Task: Search one way flight ticket for 5 adults, 2 children, 1 infant in seat and 2 infants on lap in economy from Iron Mountain: Ford Airport to Laramie: Laramie Regional Airport on 5-3-2023. Choice of flights is Westjet. Number of bags: 6 checked bags. Price is upto 97000. Outbound departure time preference is 20:30.
Action: Mouse moved to (224, 314)
Screenshot: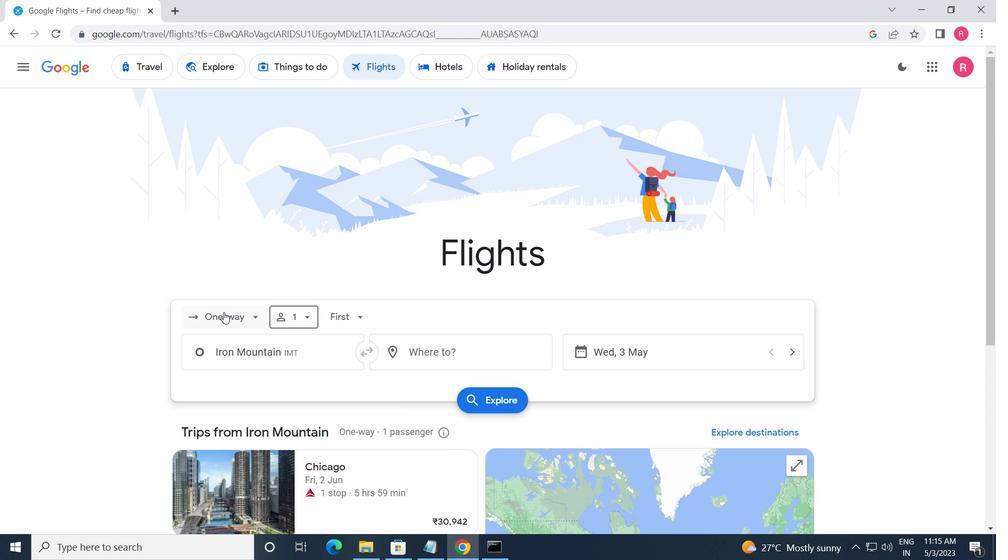
Action: Mouse pressed left at (224, 314)
Screenshot: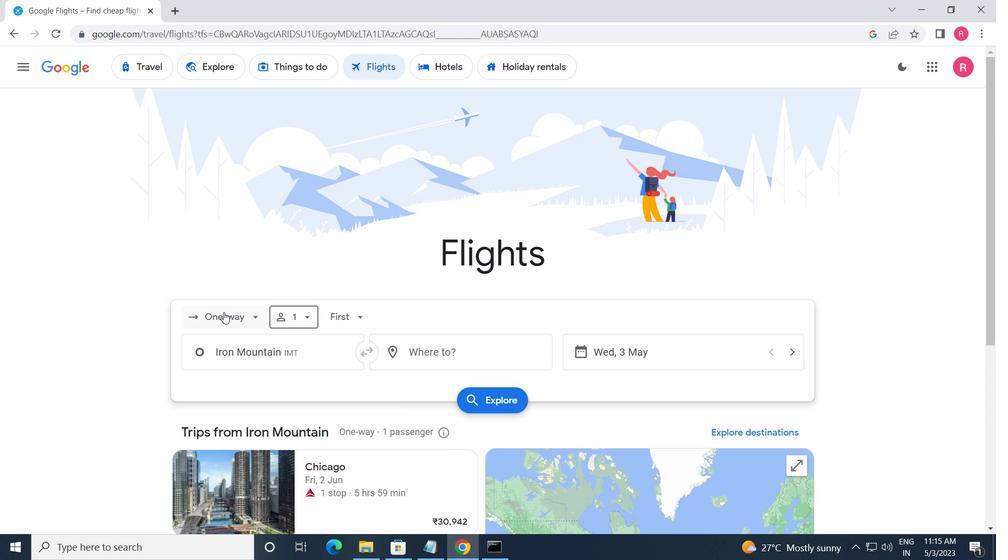
Action: Mouse moved to (221, 374)
Screenshot: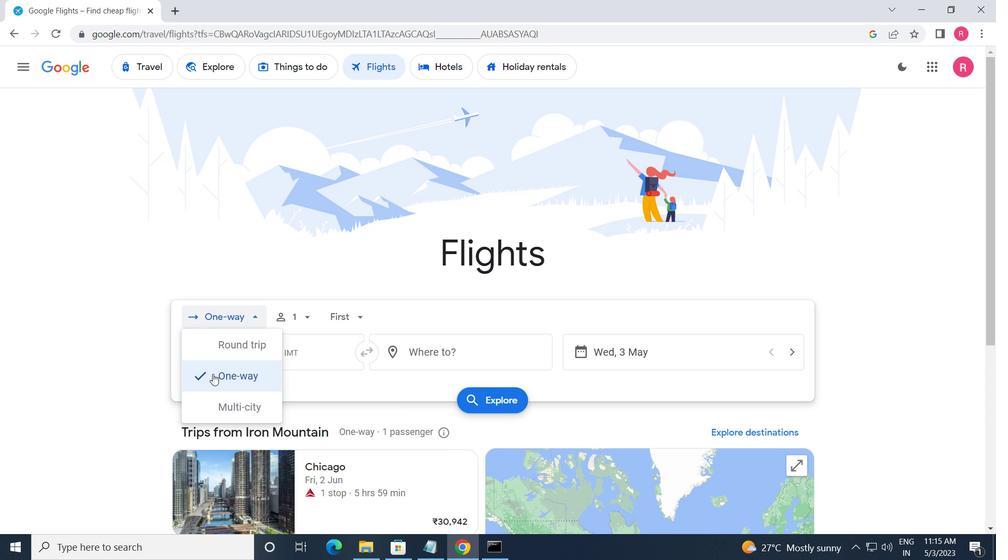 
Action: Mouse pressed left at (221, 374)
Screenshot: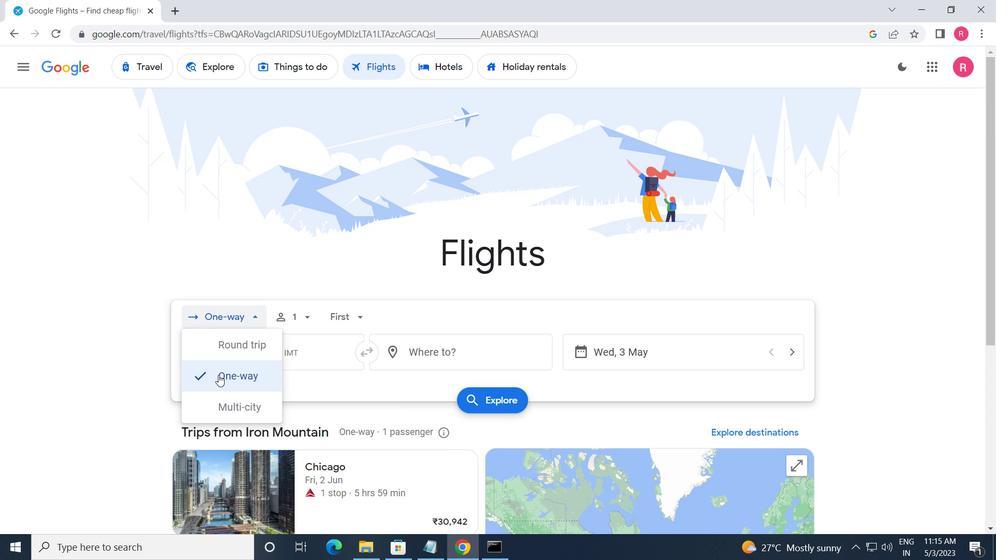 
Action: Mouse moved to (300, 321)
Screenshot: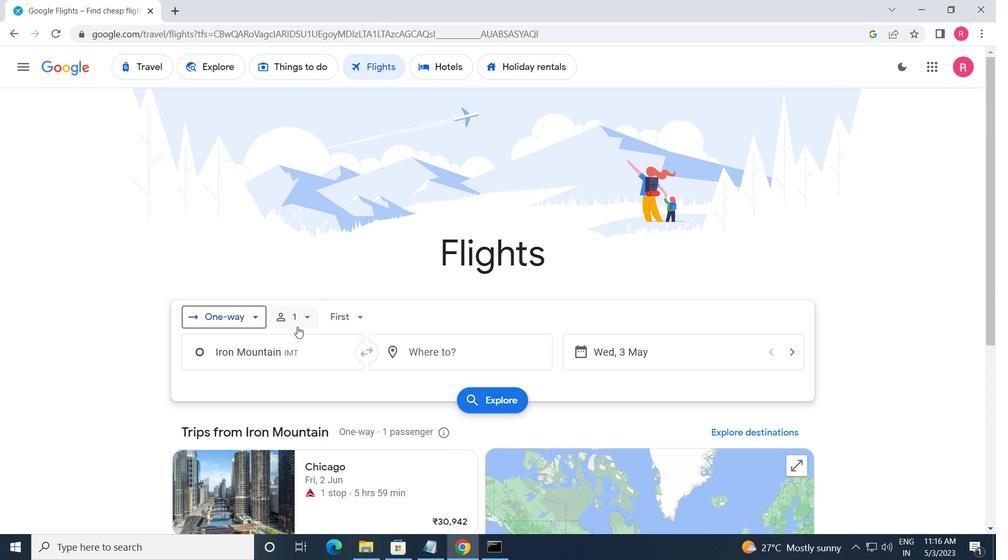 
Action: Mouse pressed left at (300, 321)
Screenshot: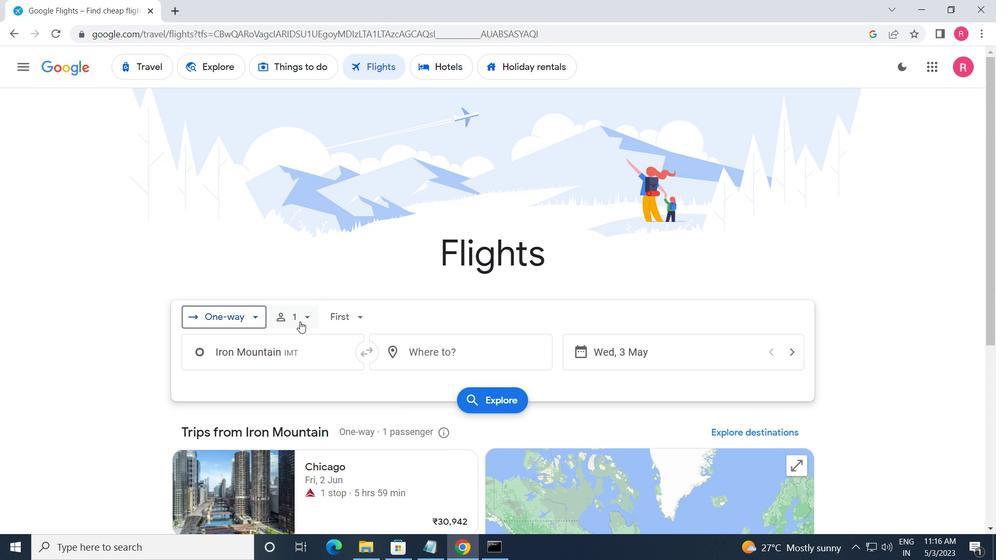 
Action: Mouse moved to (409, 356)
Screenshot: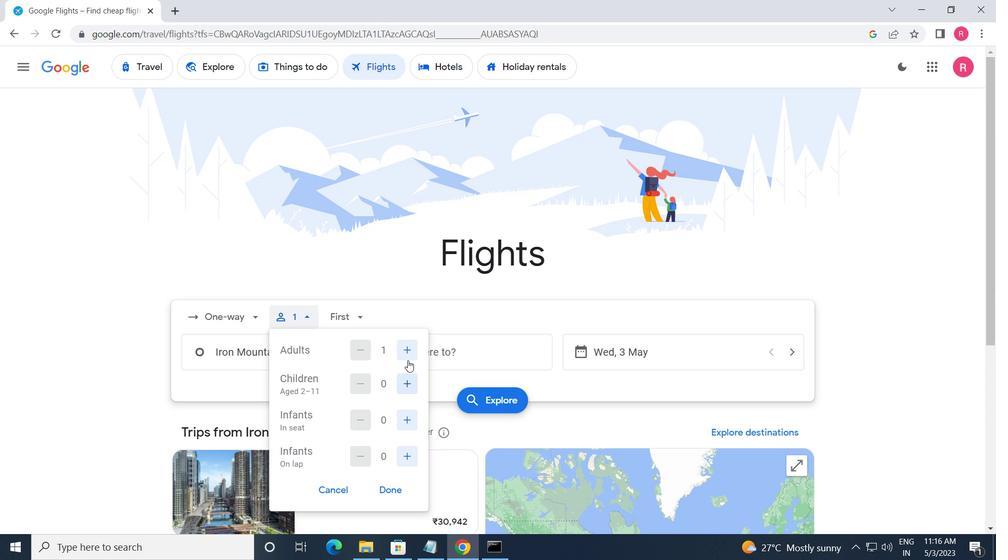 
Action: Mouse pressed left at (409, 356)
Screenshot: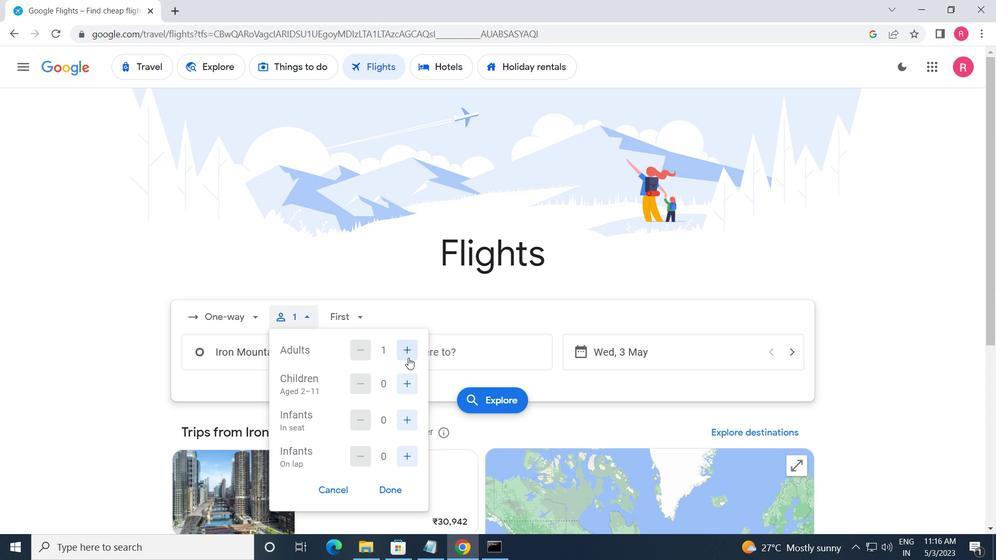 
Action: Mouse pressed left at (409, 356)
Screenshot: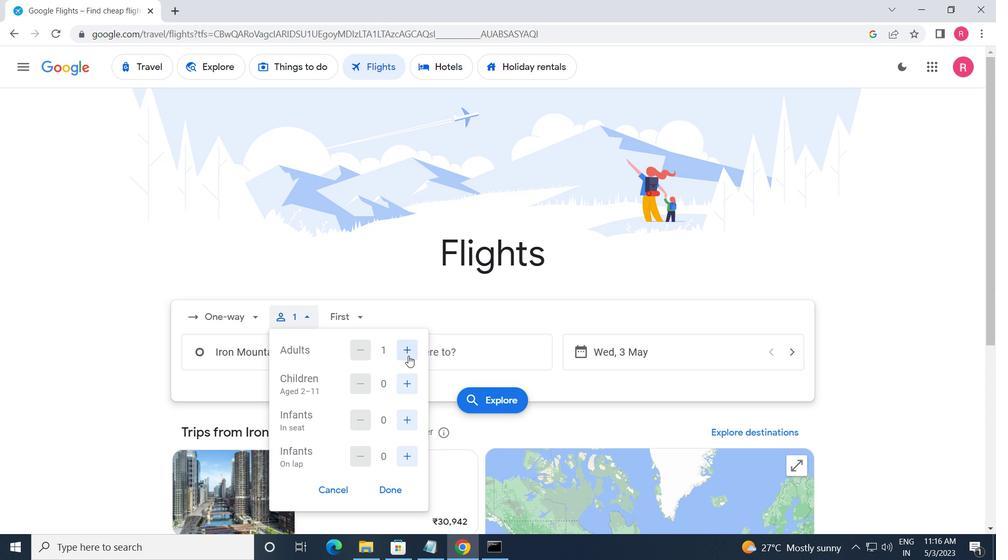 
Action: Mouse pressed left at (409, 356)
Screenshot: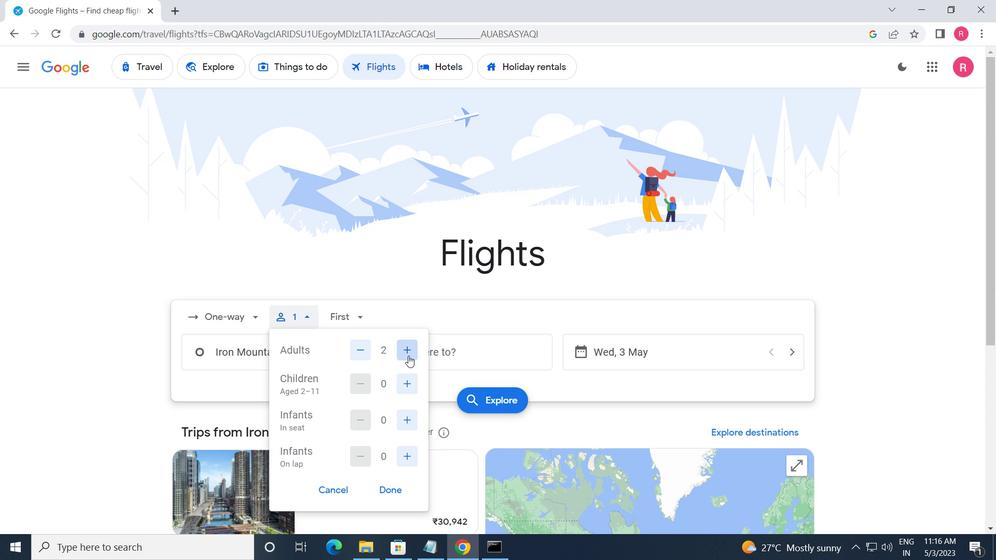 
Action: Mouse pressed left at (409, 356)
Screenshot: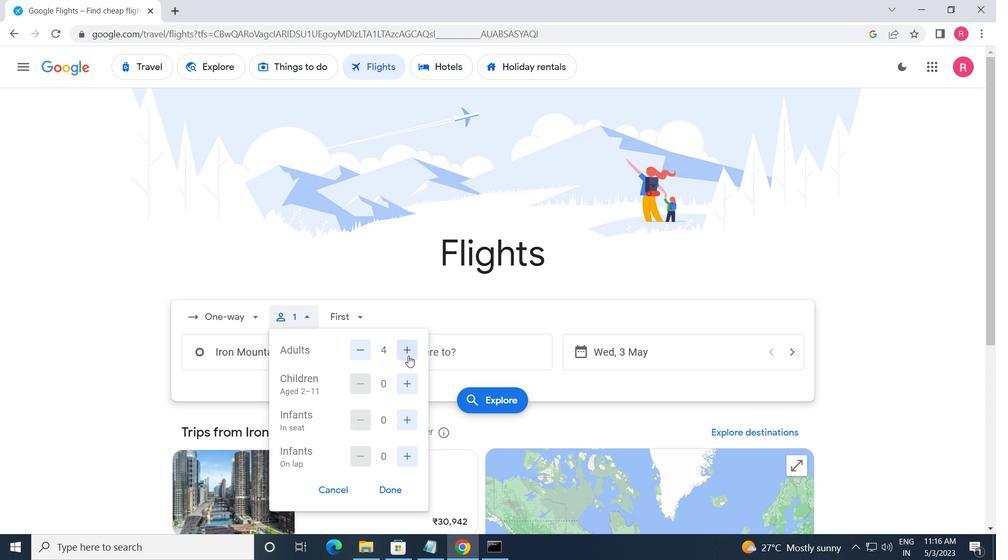 
Action: Mouse moved to (403, 391)
Screenshot: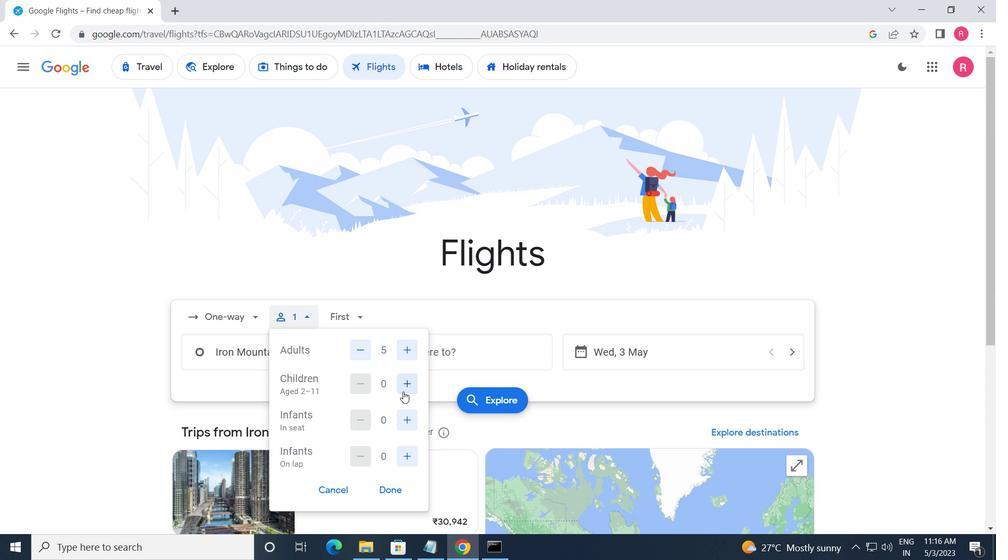 
Action: Mouse pressed left at (403, 391)
Screenshot: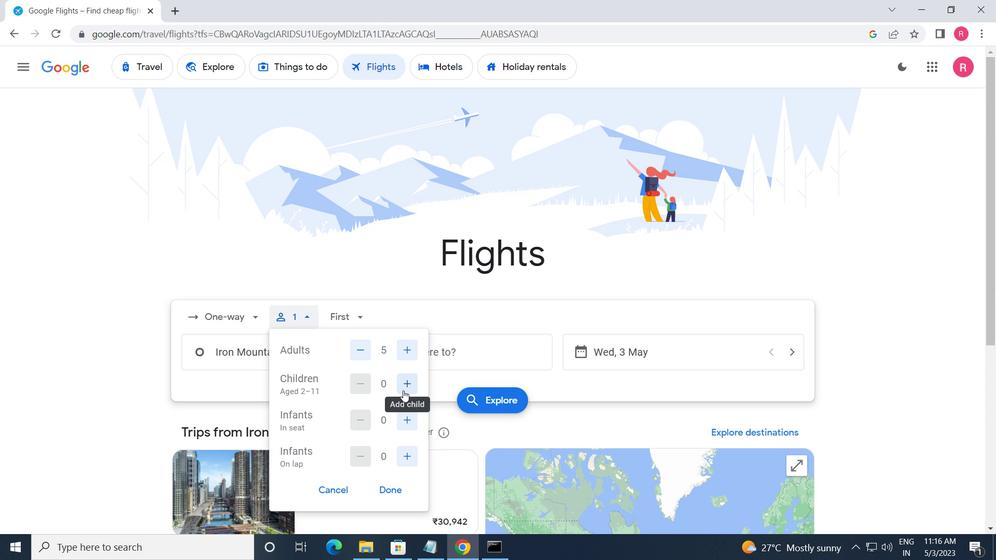 
Action: Mouse pressed left at (403, 391)
Screenshot: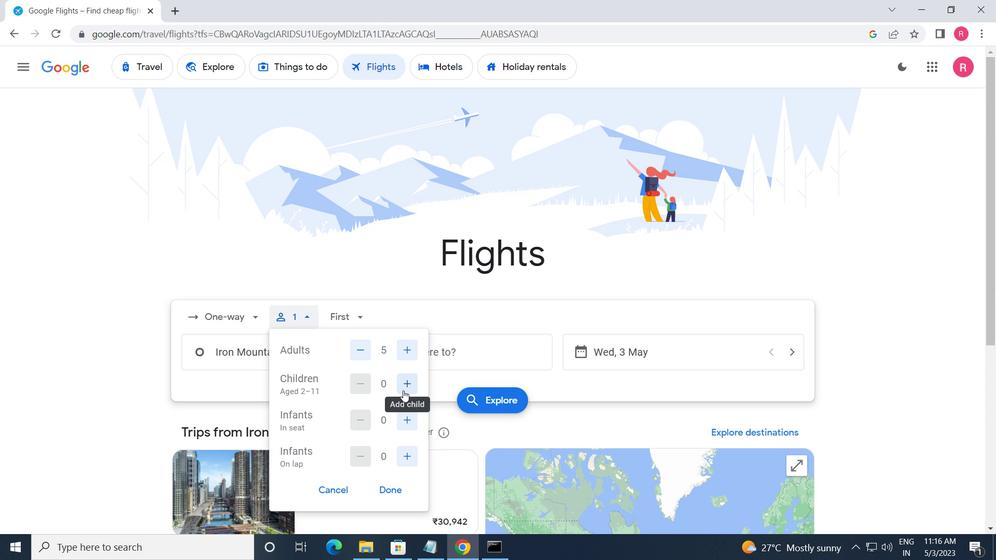 
Action: Mouse moved to (404, 422)
Screenshot: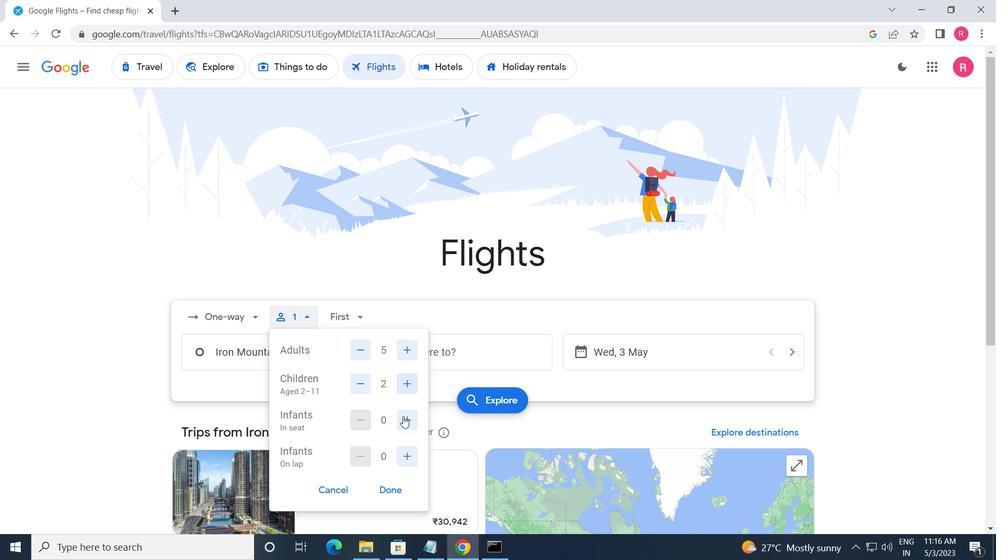 
Action: Mouse pressed left at (404, 422)
Screenshot: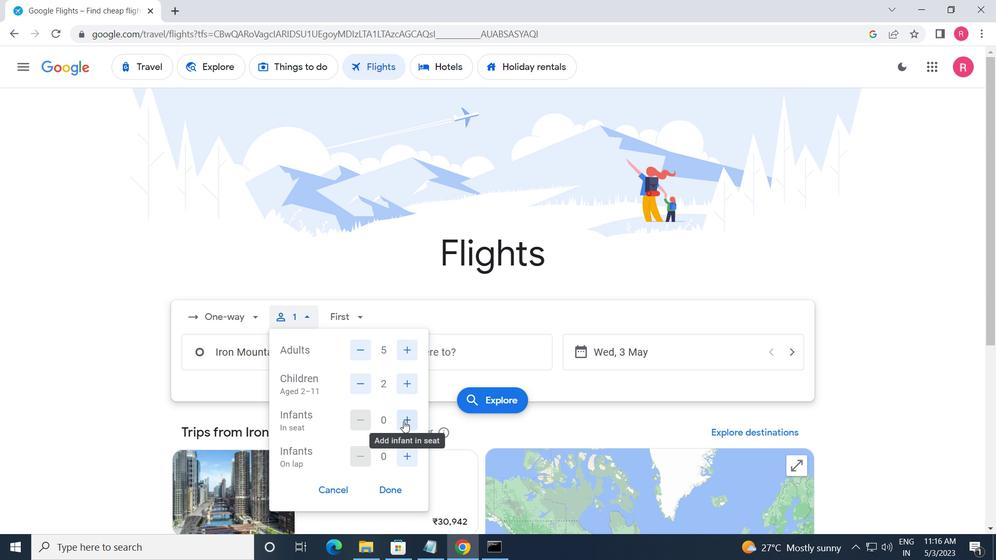 
Action: Mouse moved to (400, 456)
Screenshot: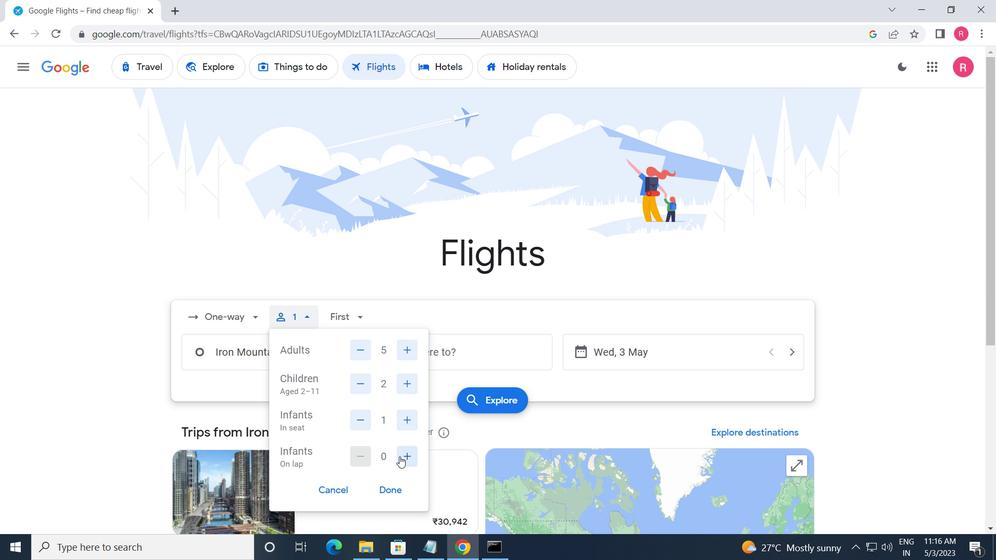 
Action: Mouse pressed left at (400, 456)
Screenshot: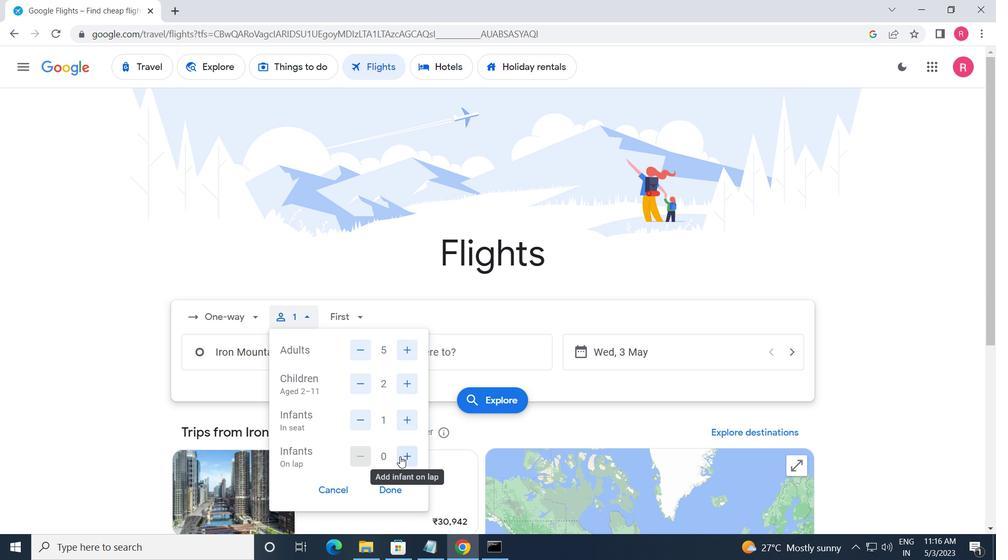 
Action: Mouse moved to (334, 316)
Screenshot: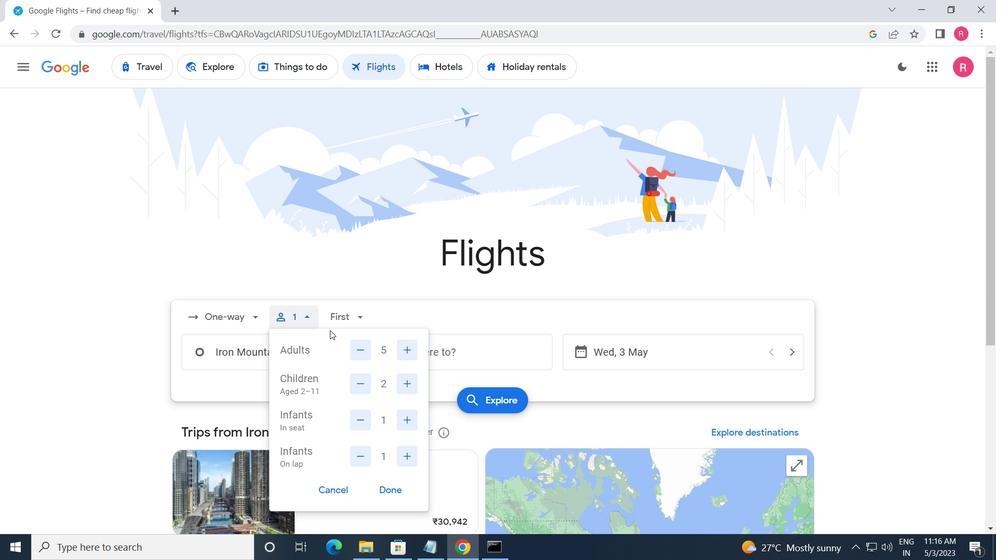 
Action: Mouse pressed left at (334, 316)
Screenshot: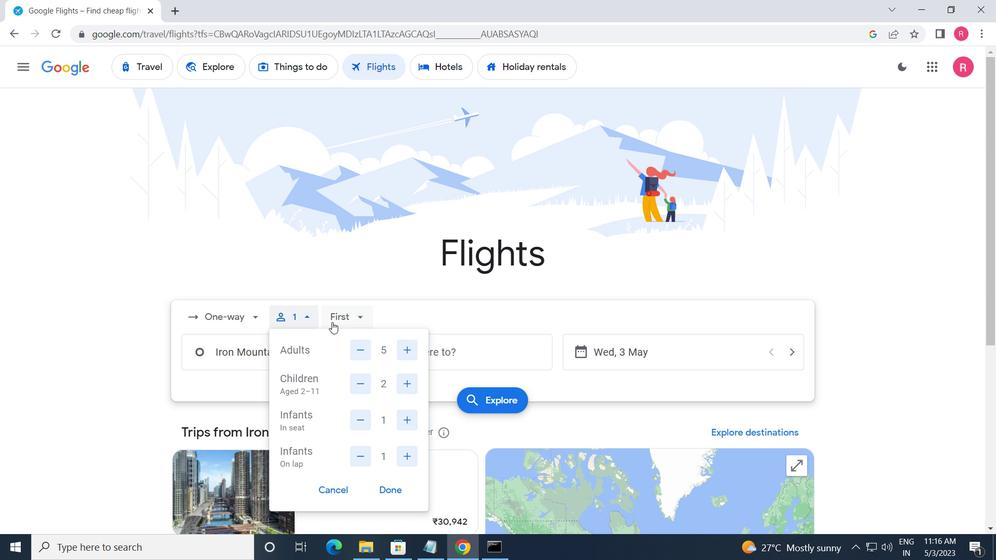 
Action: Mouse moved to (367, 356)
Screenshot: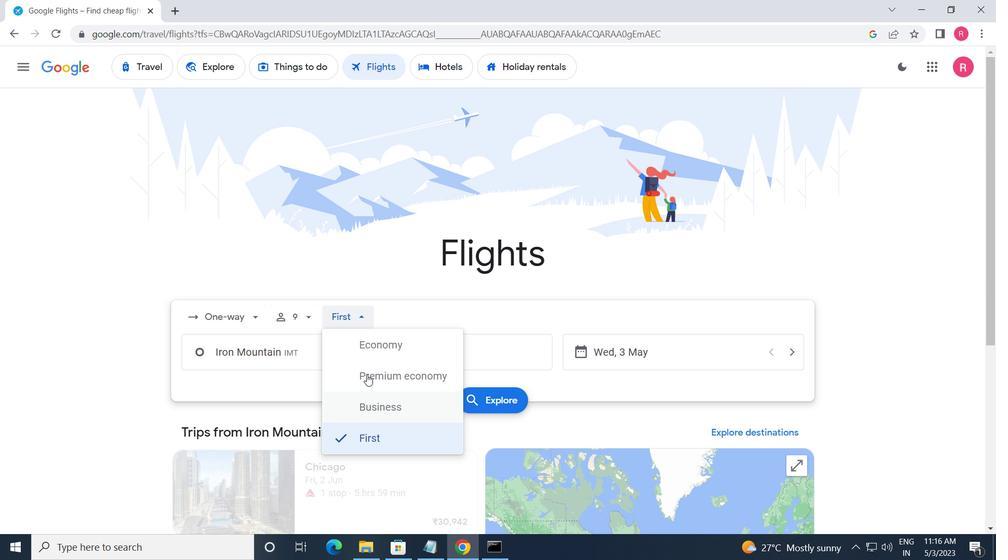 
Action: Mouse pressed left at (367, 356)
Screenshot: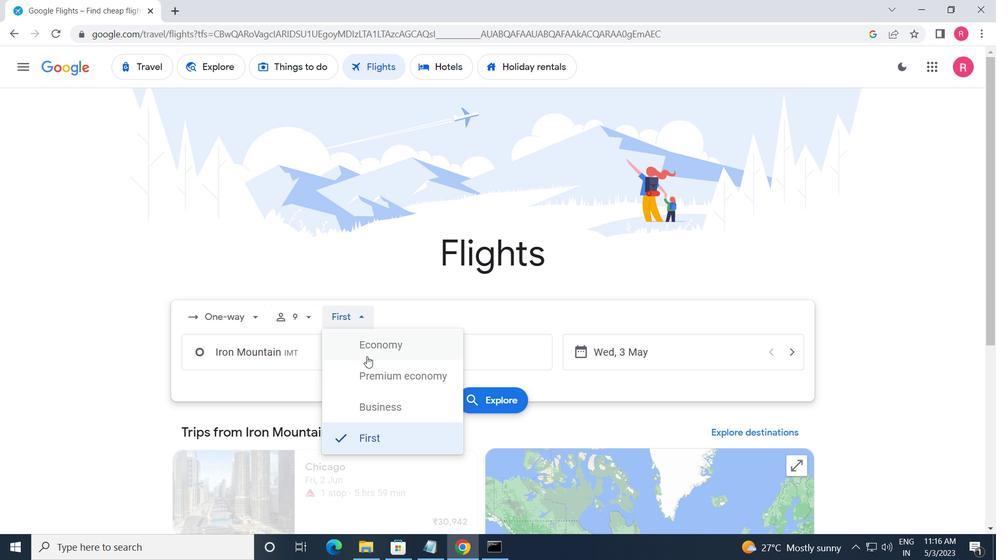 
Action: Mouse moved to (316, 365)
Screenshot: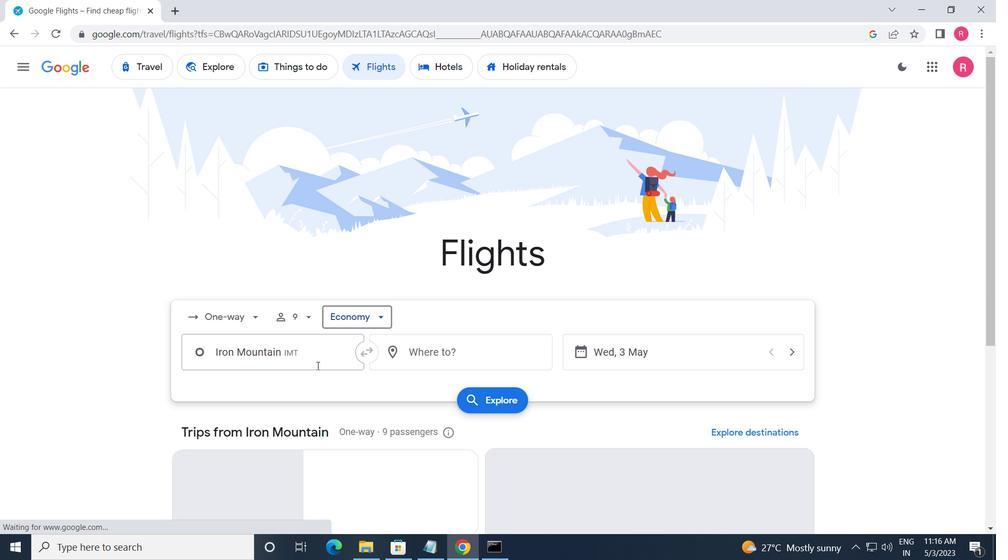 
Action: Mouse pressed left at (316, 365)
Screenshot: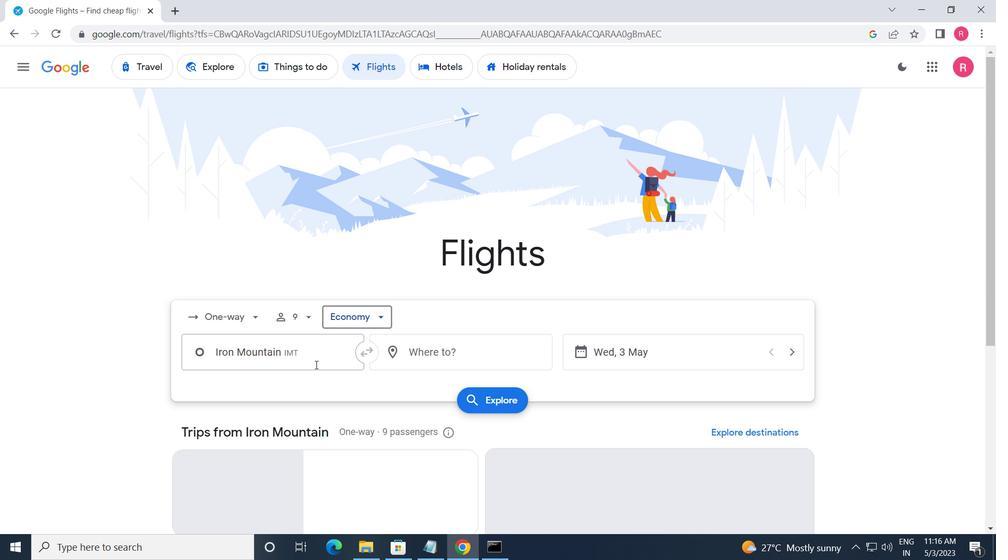 
Action: Mouse moved to (259, 438)
Screenshot: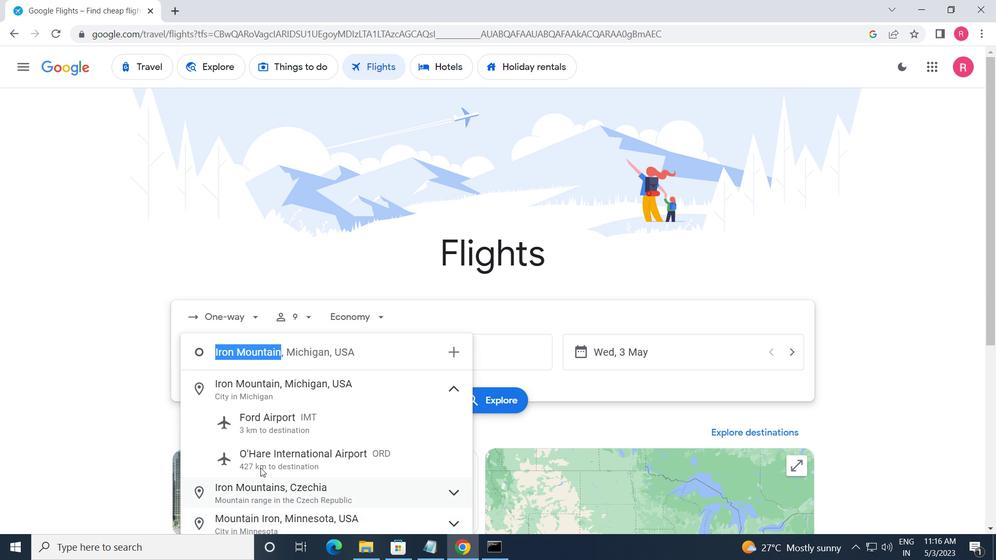 
Action: Key pressed <Key.shift>FORD<Key.space>
Screenshot: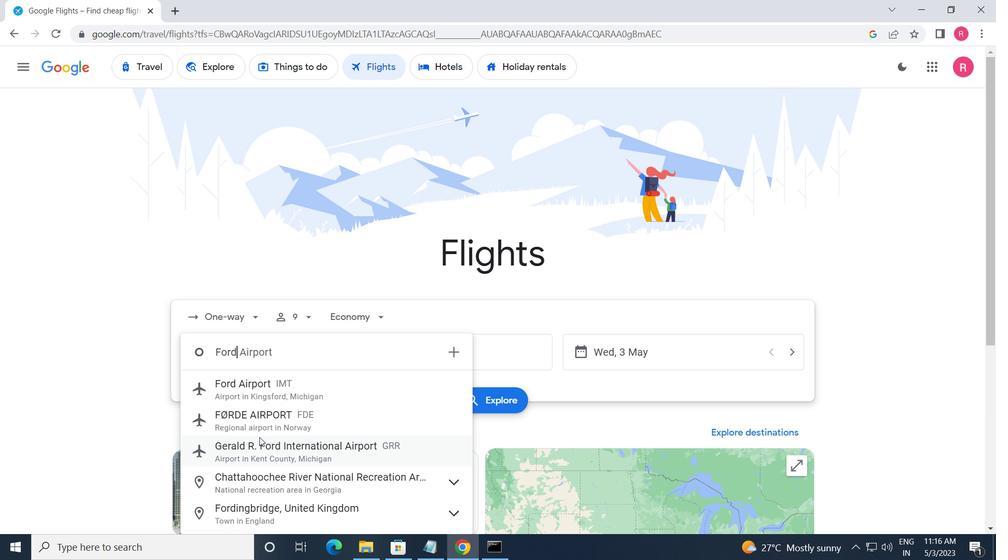 
Action: Mouse moved to (227, 388)
Screenshot: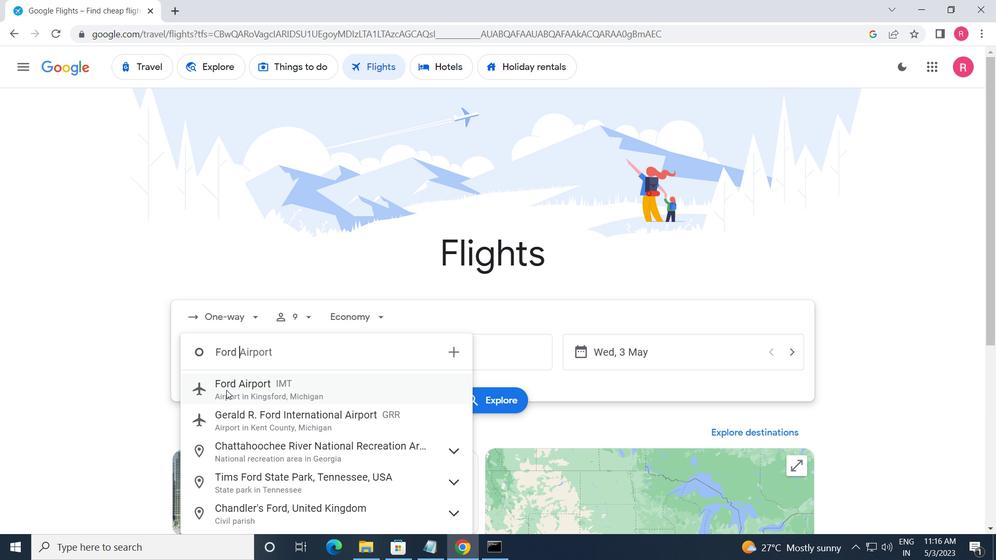 
Action: Mouse pressed left at (227, 388)
Screenshot: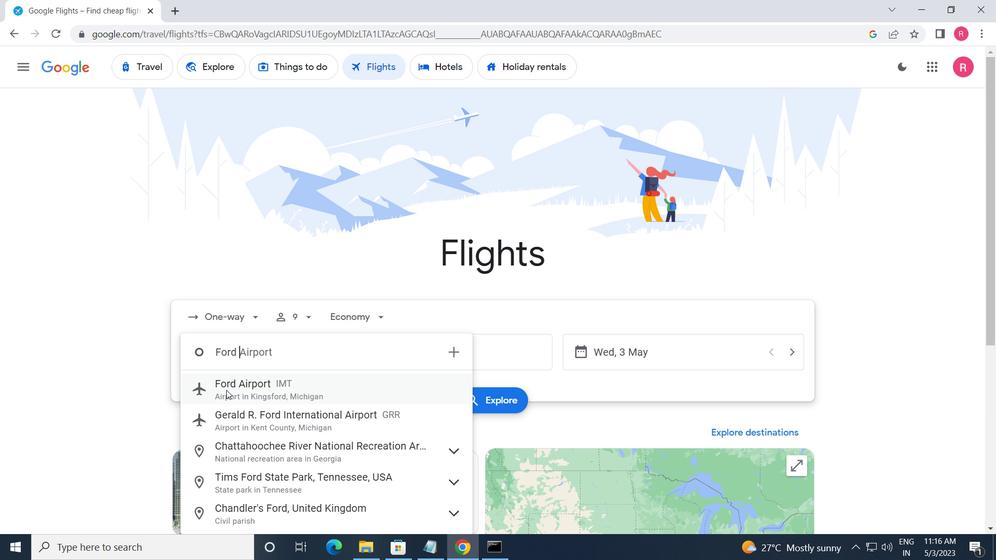 
Action: Mouse moved to (413, 359)
Screenshot: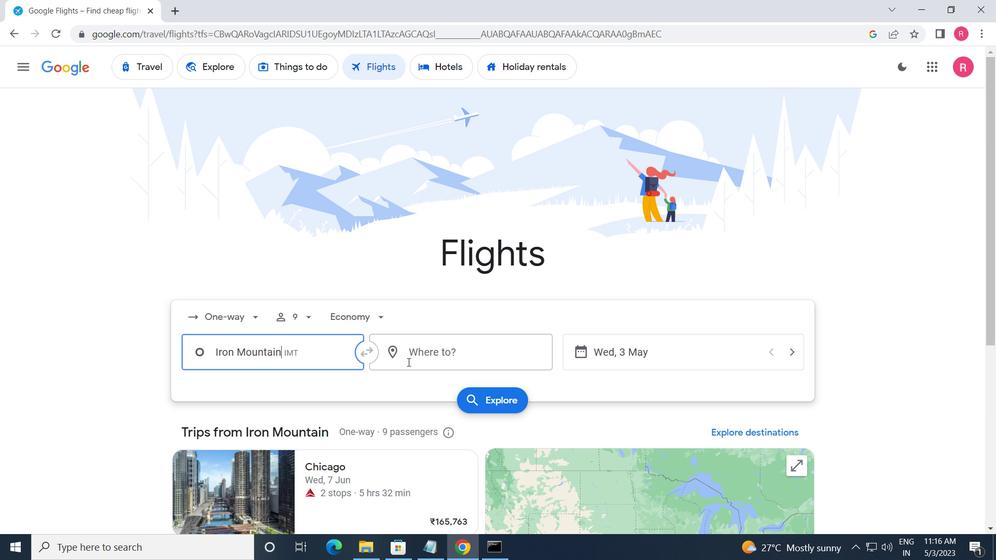 
Action: Mouse pressed left at (413, 359)
Screenshot: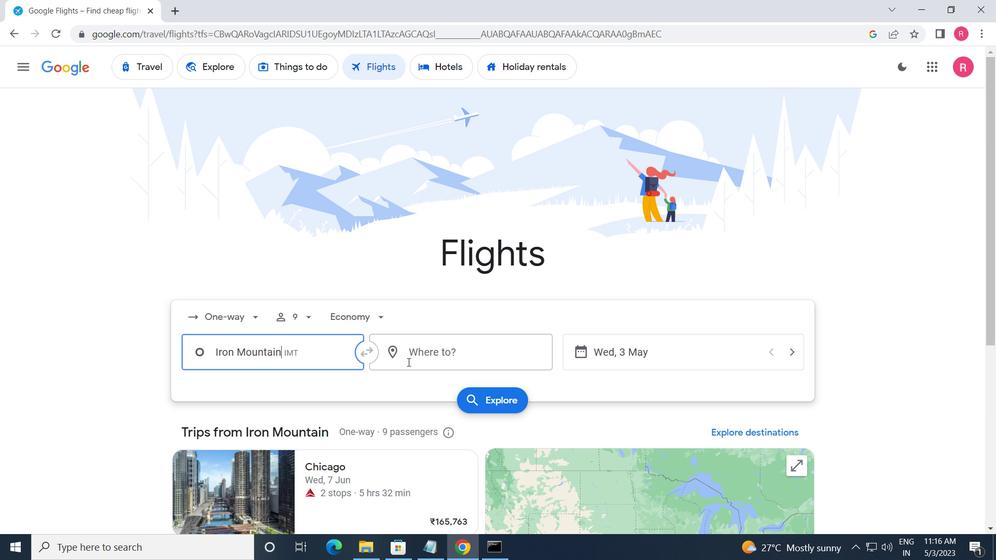 
Action: Mouse moved to (448, 486)
Screenshot: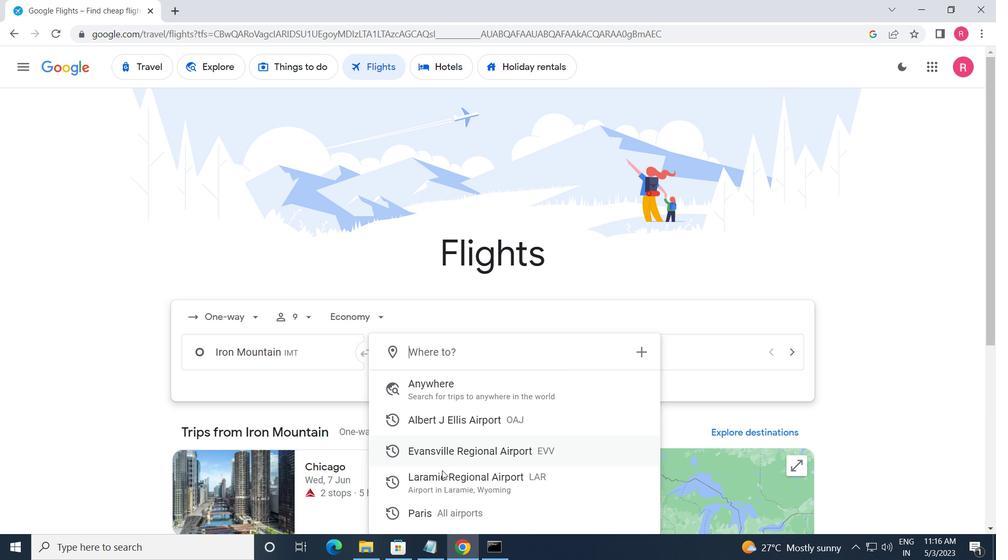 
Action: Mouse pressed left at (448, 486)
Screenshot: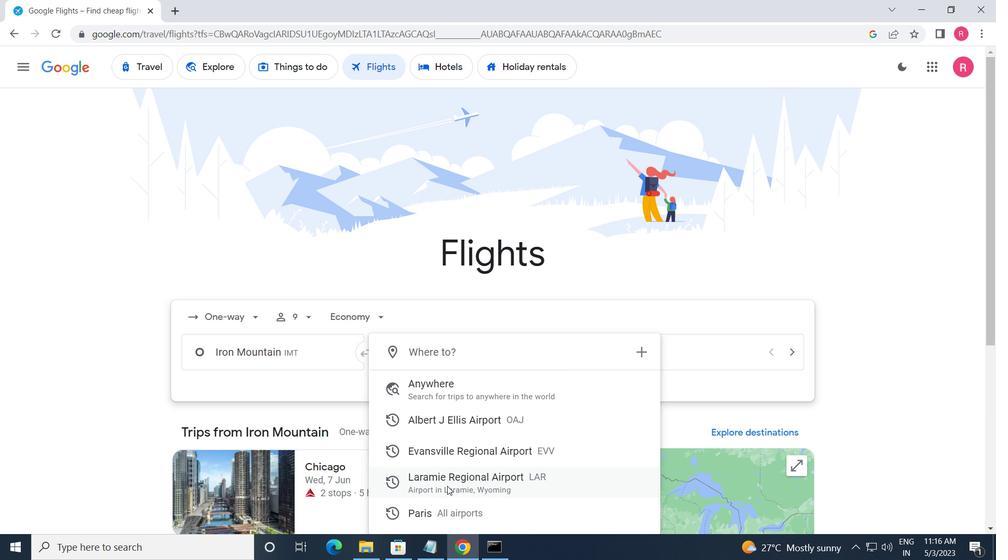 
Action: Mouse moved to (647, 361)
Screenshot: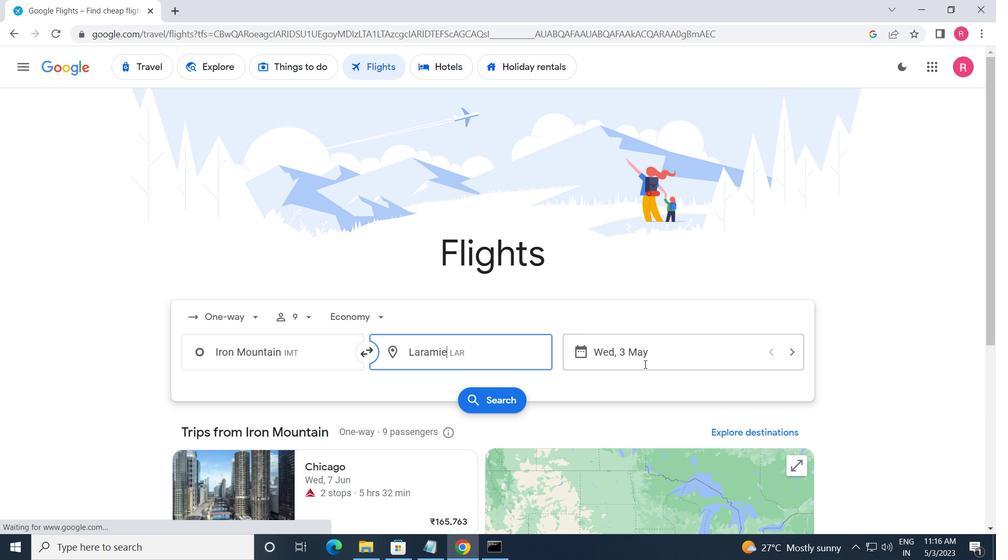 
Action: Mouse pressed left at (647, 361)
Screenshot: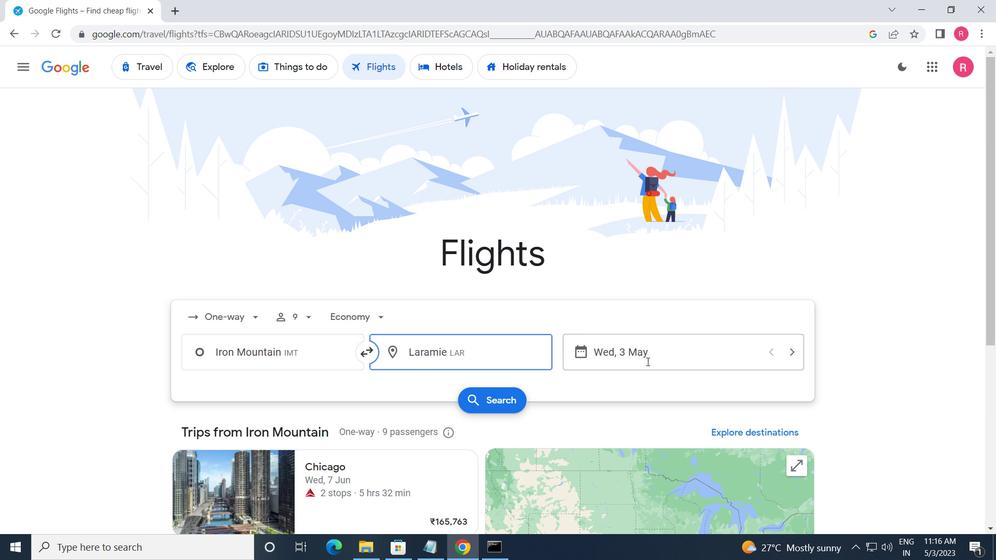 
Action: Mouse moved to (430, 302)
Screenshot: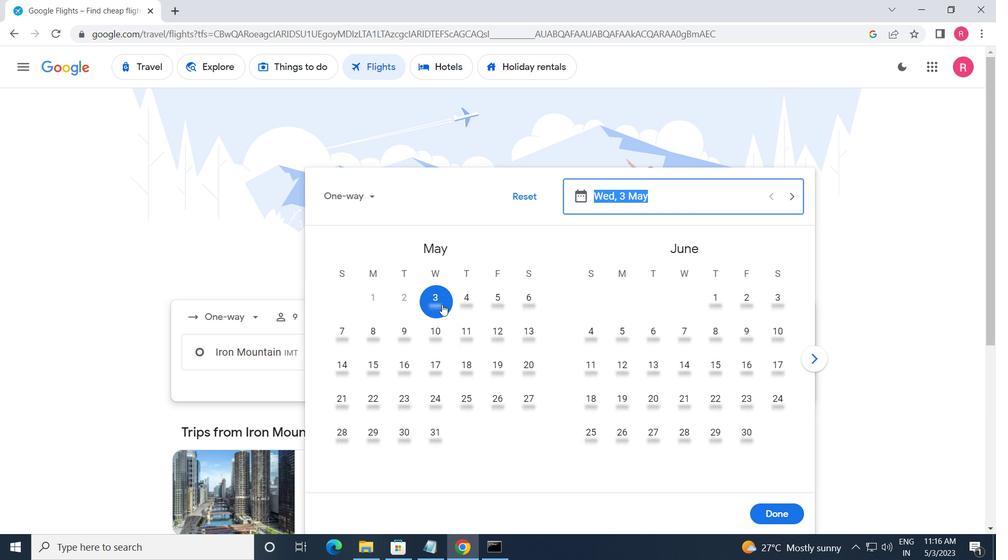 
Action: Mouse pressed left at (430, 302)
Screenshot: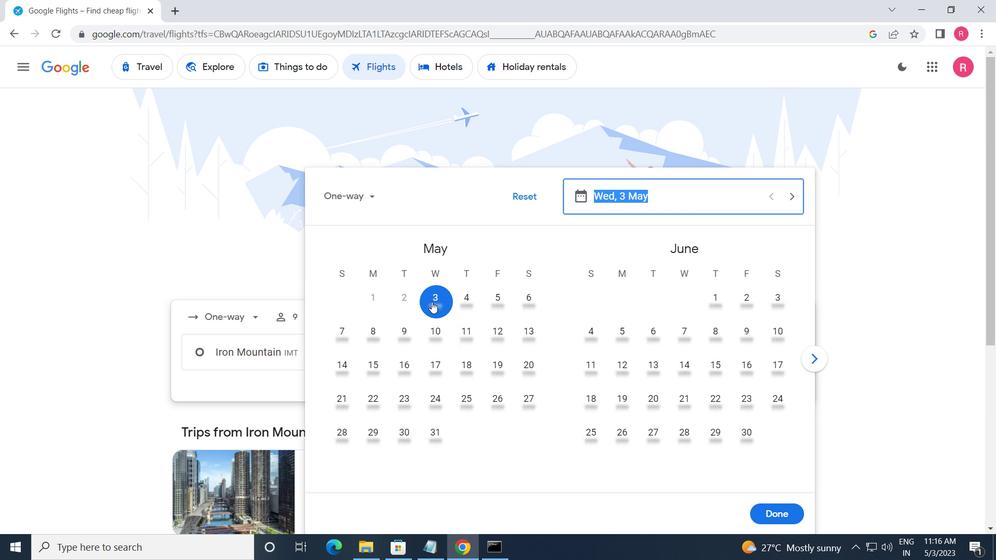
Action: Mouse moved to (773, 513)
Screenshot: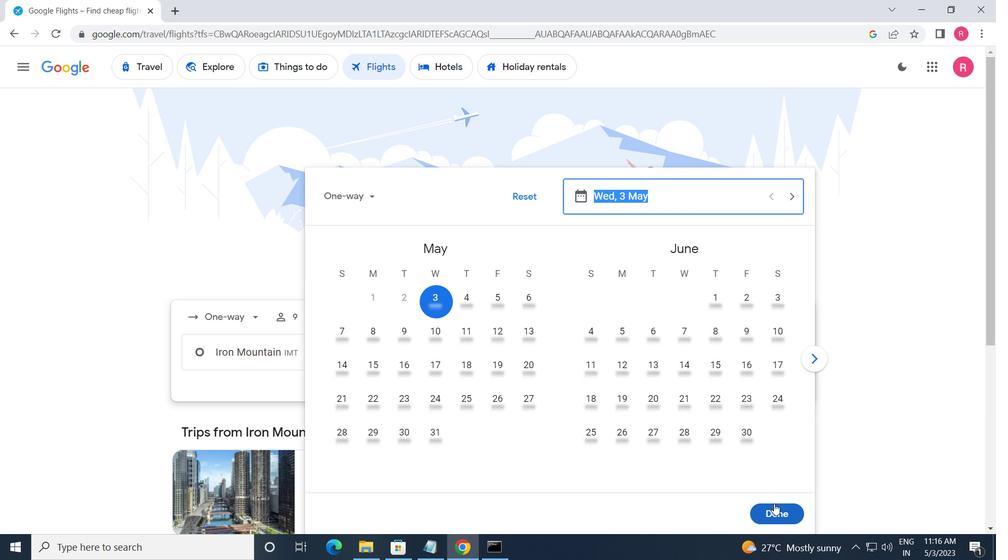
Action: Mouse pressed left at (773, 513)
Screenshot: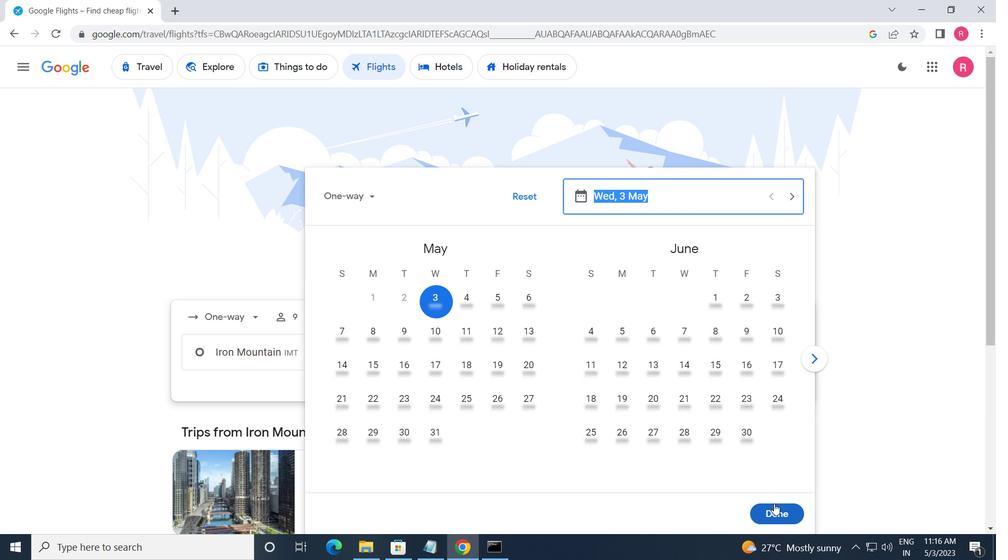 
Action: Mouse moved to (492, 408)
Screenshot: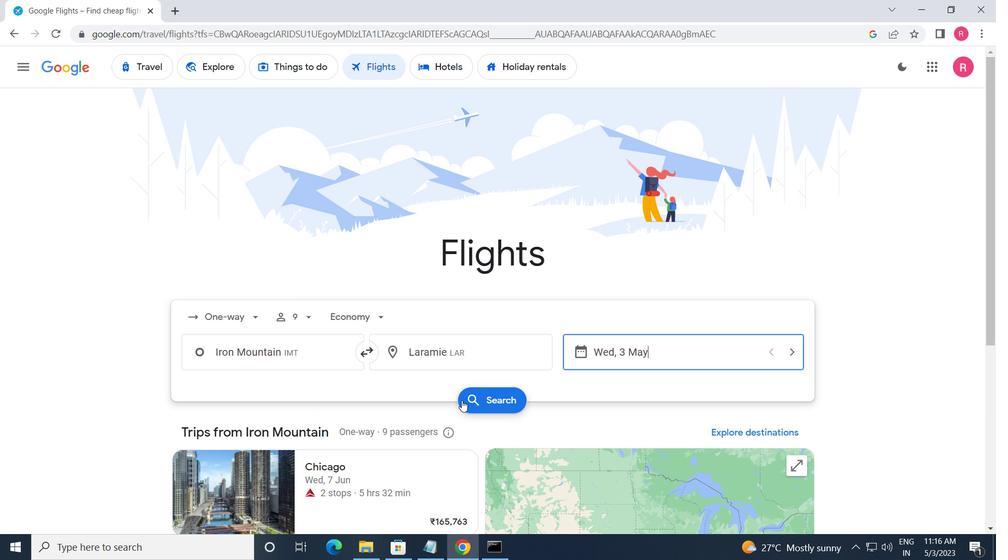 
Action: Mouse pressed left at (492, 408)
Screenshot: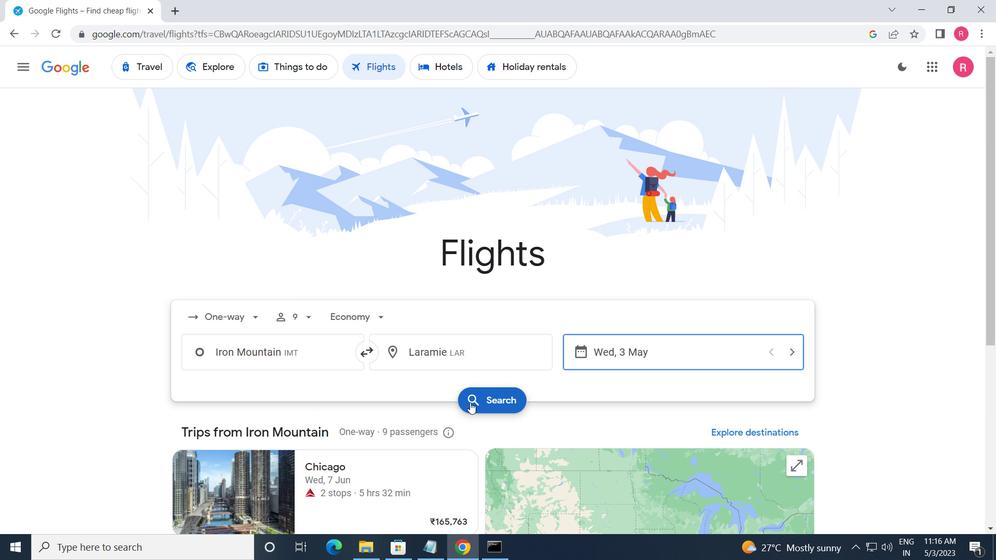 
Action: Mouse moved to (184, 193)
Screenshot: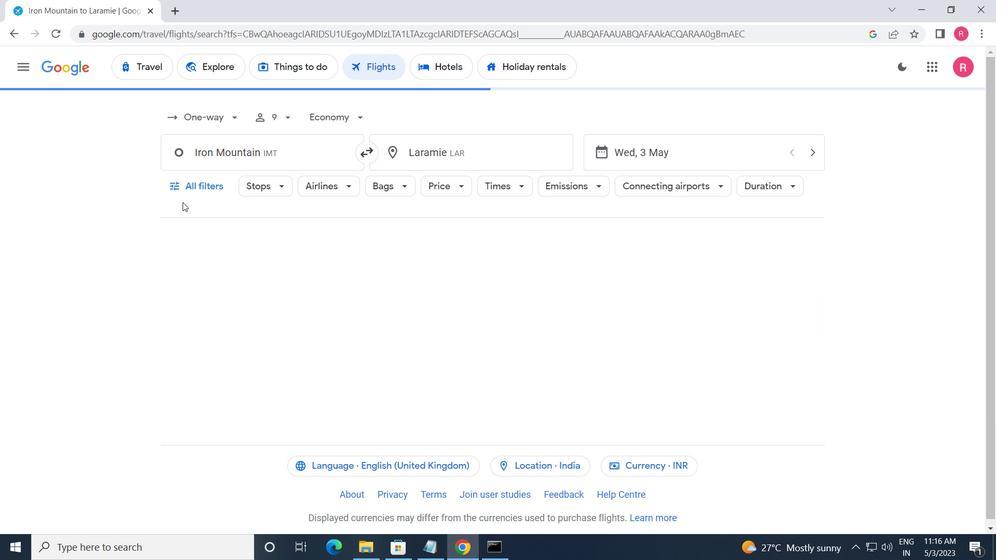 
Action: Mouse pressed left at (184, 193)
Screenshot: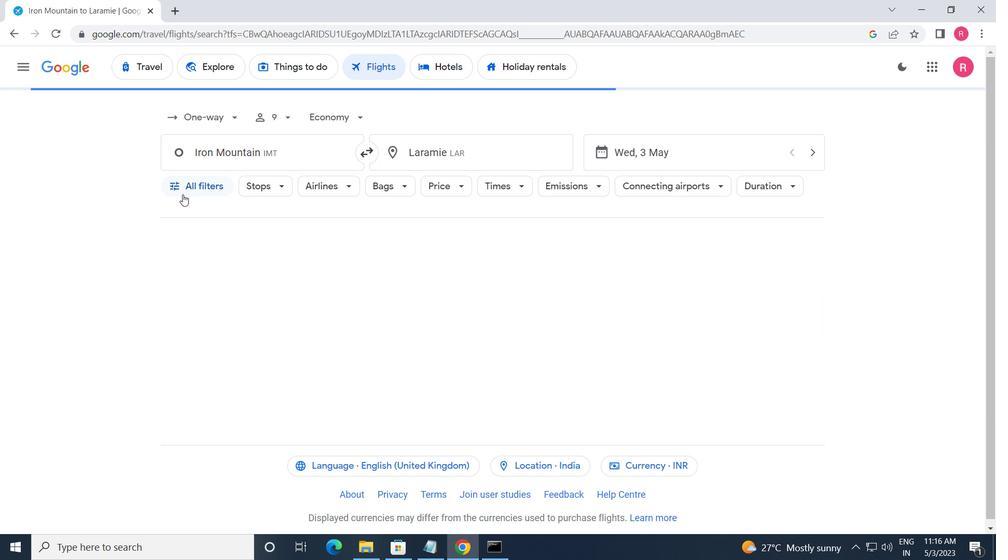 
Action: Mouse moved to (256, 347)
Screenshot: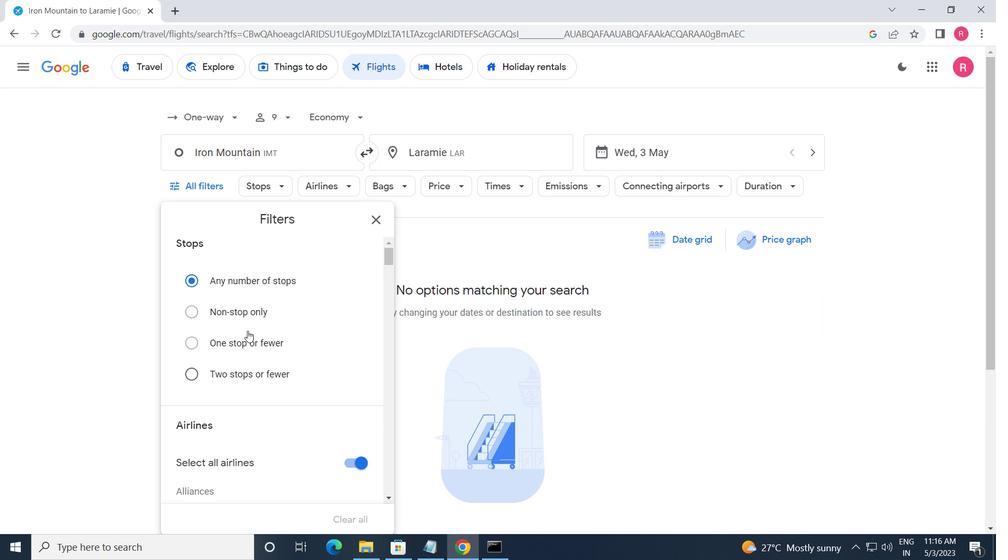 
Action: Mouse scrolled (256, 347) with delta (0, 0)
Screenshot: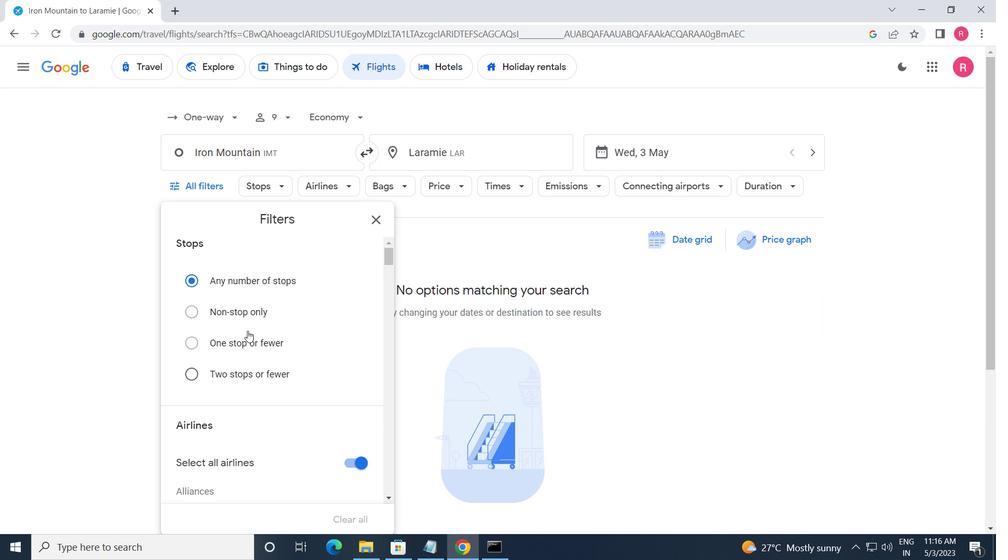 
Action: Mouse moved to (264, 361)
Screenshot: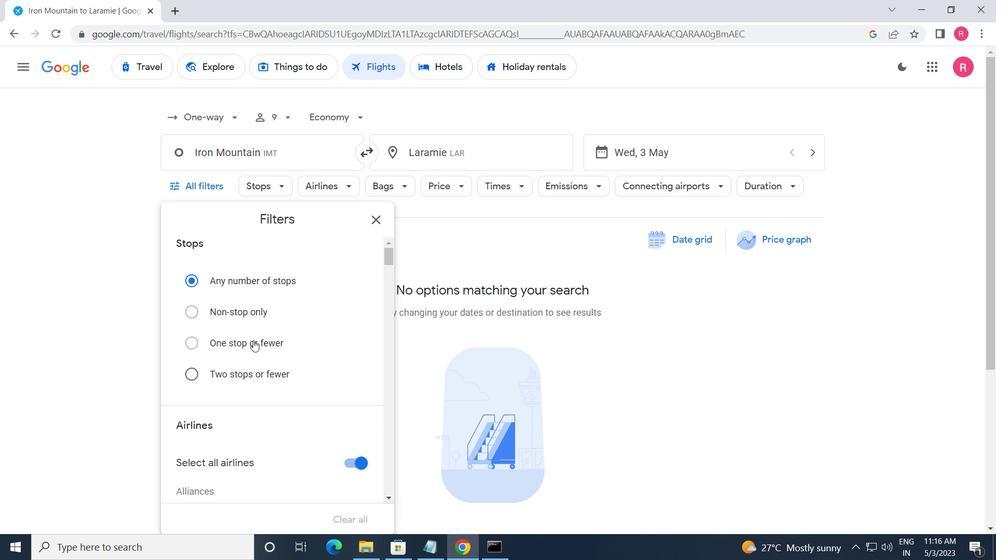 
Action: Mouse scrolled (264, 360) with delta (0, 0)
Screenshot: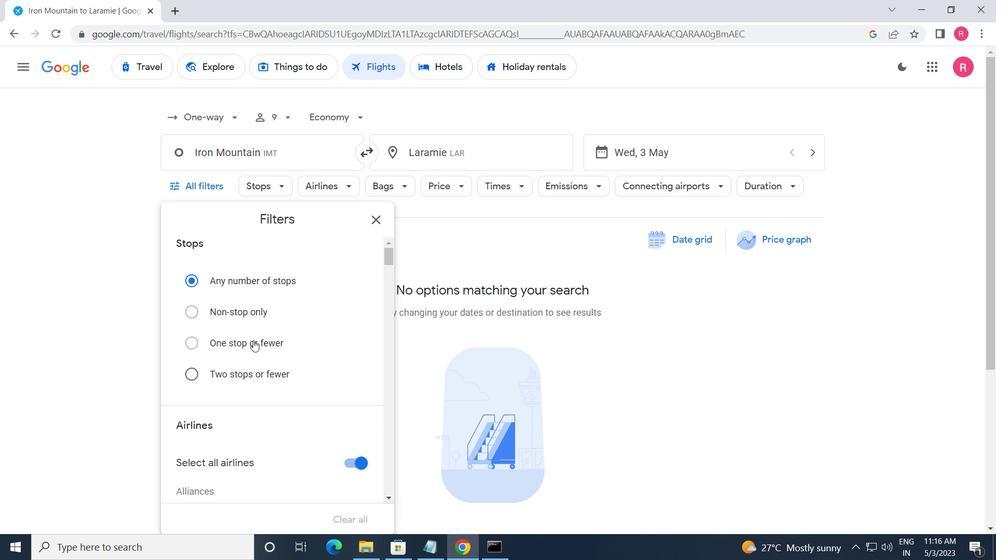 
Action: Mouse moved to (266, 364)
Screenshot: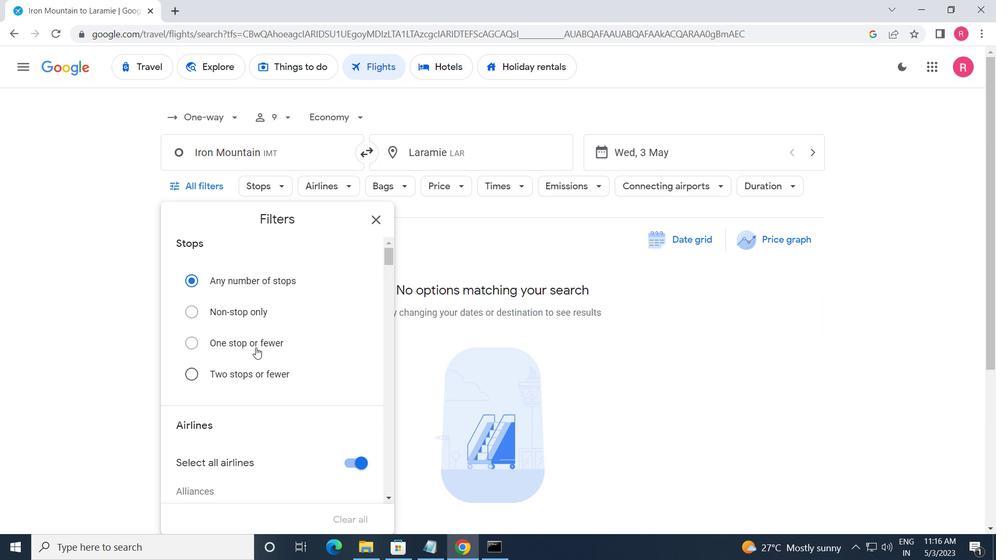 
Action: Mouse scrolled (266, 363) with delta (0, 0)
Screenshot: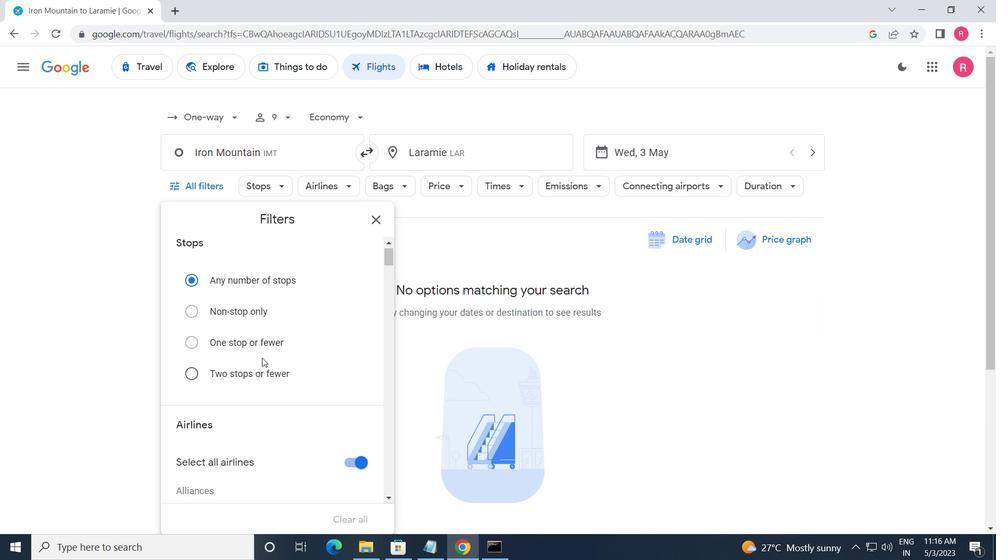 
Action: Mouse moved to (267, 362)
Screenshot: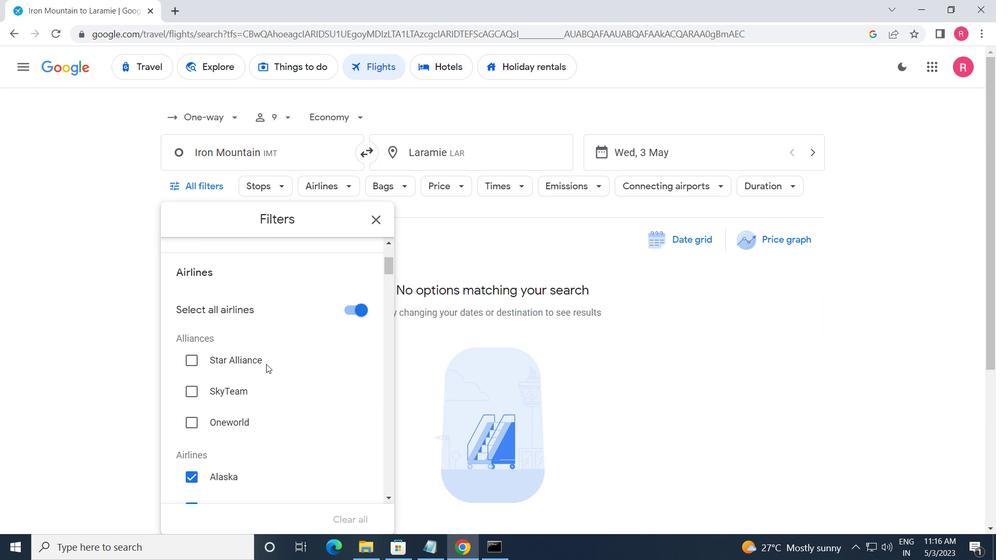 
Action: Mouse scrolled (267, 361) with delta (0, 0)
Screenshot: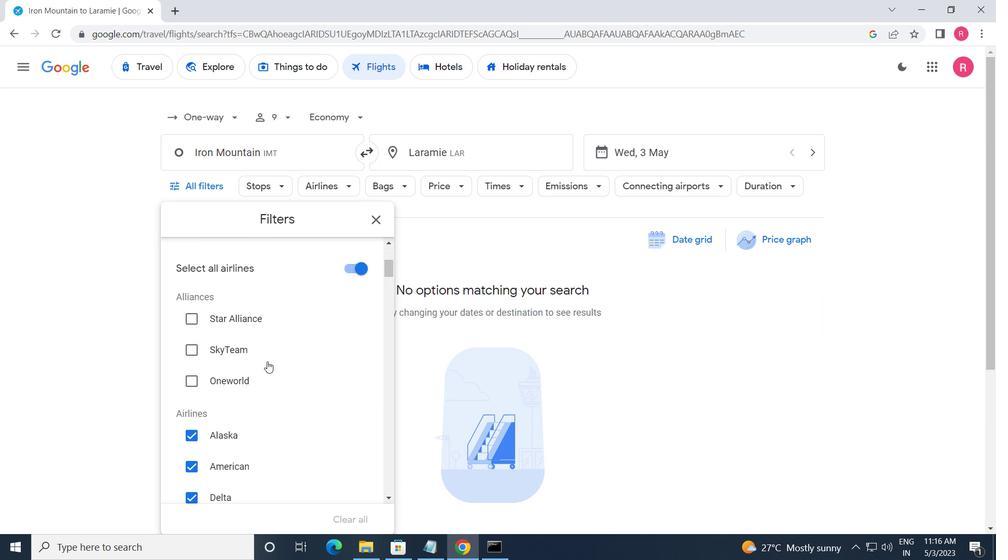 
Action: Mouse moved to (267, 362)
Screenshot: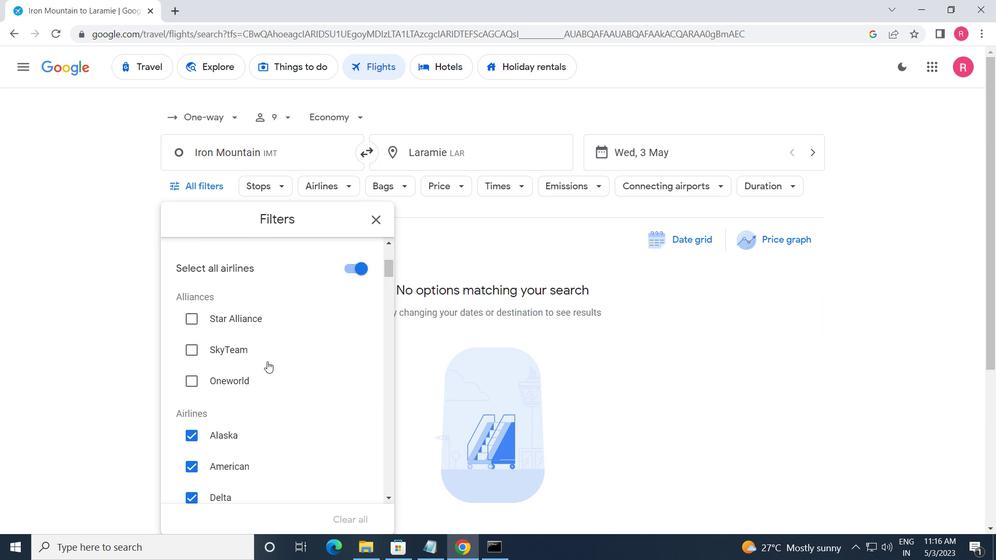 
Action: Mouse scrolled (267, 361) with delta (0, 0)
Screenshot: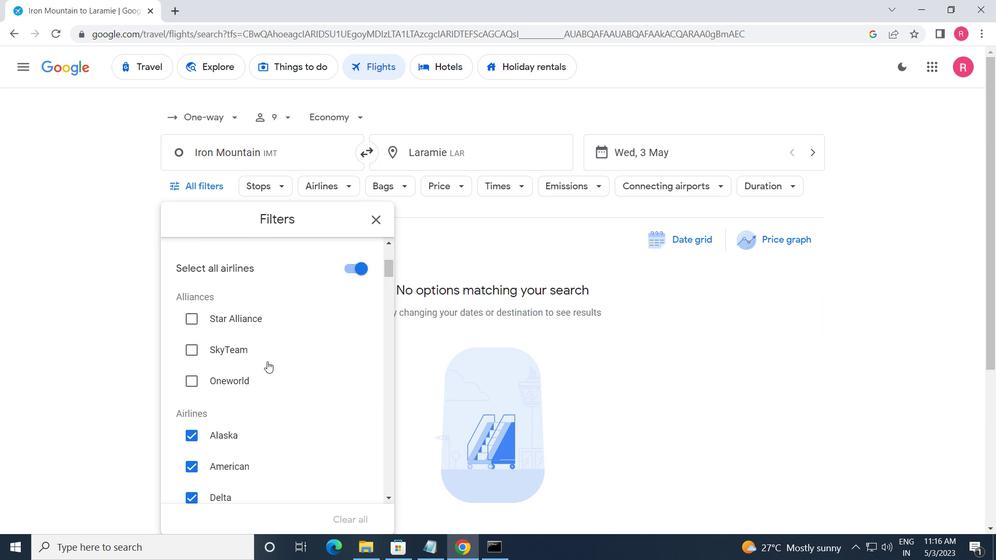 
Action: Mouse moved to (324, 466)
Screenshot: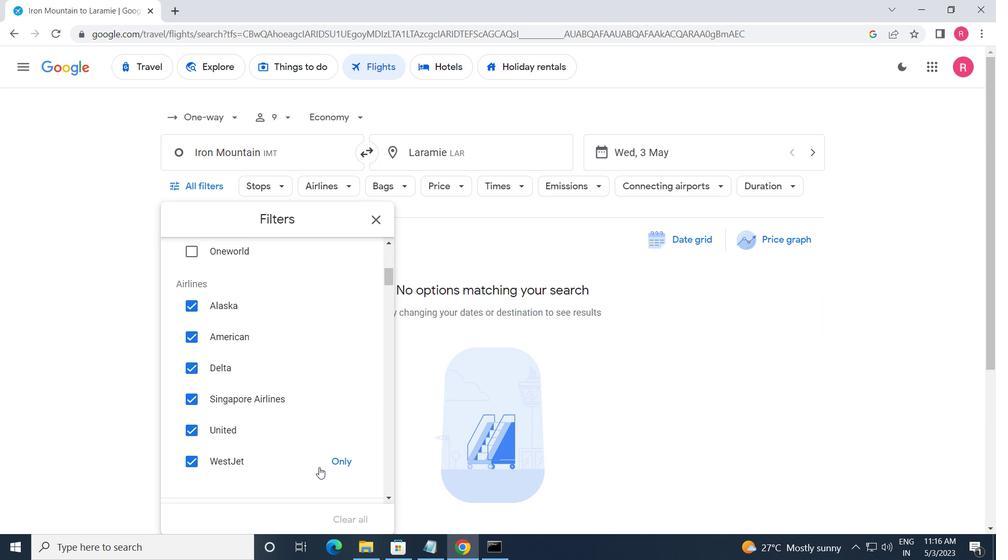 
Action: Mouse pressed left at (324, 466)
Screenshot: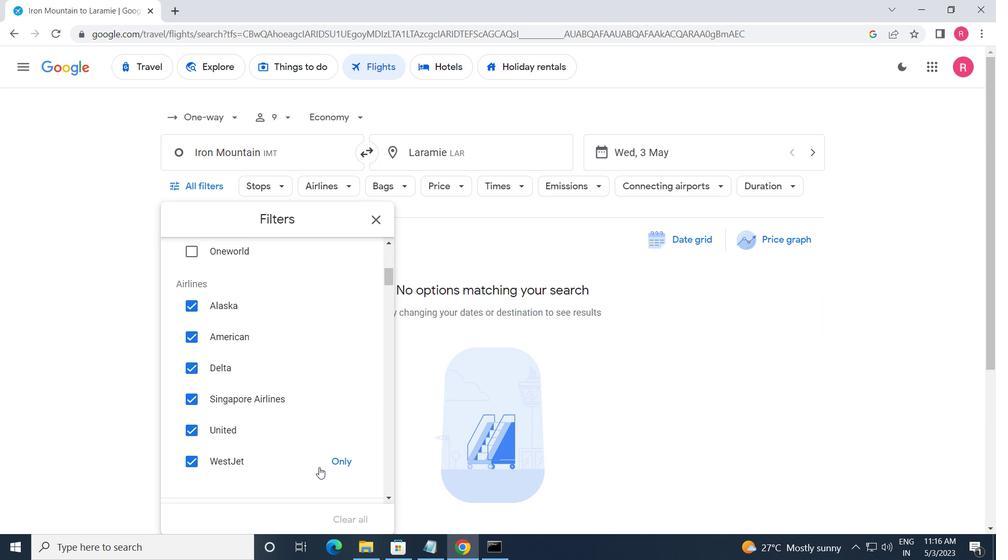
Action: Mouse moved to (340, 459)
Screenshot: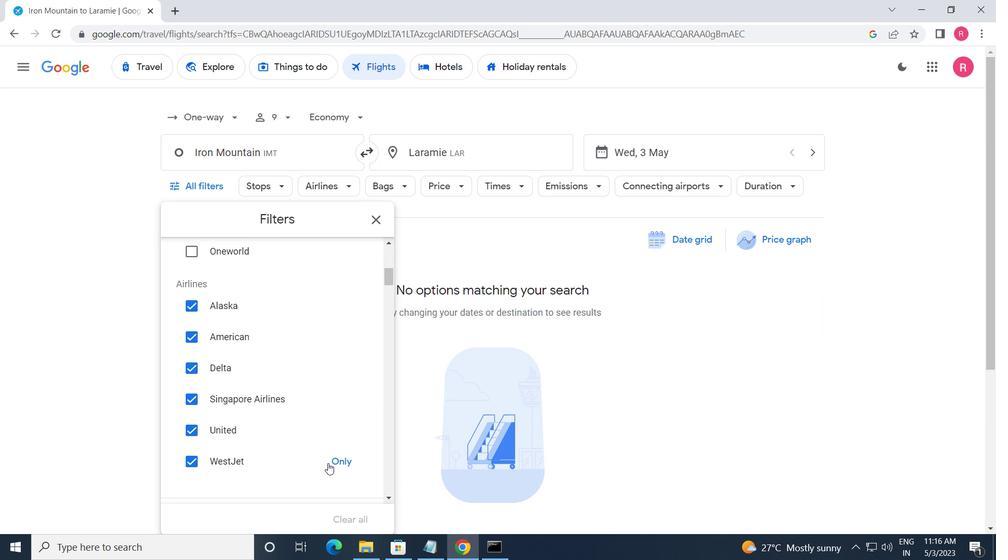
Action: Mouse pressed left at (340, 459)
Screenshot: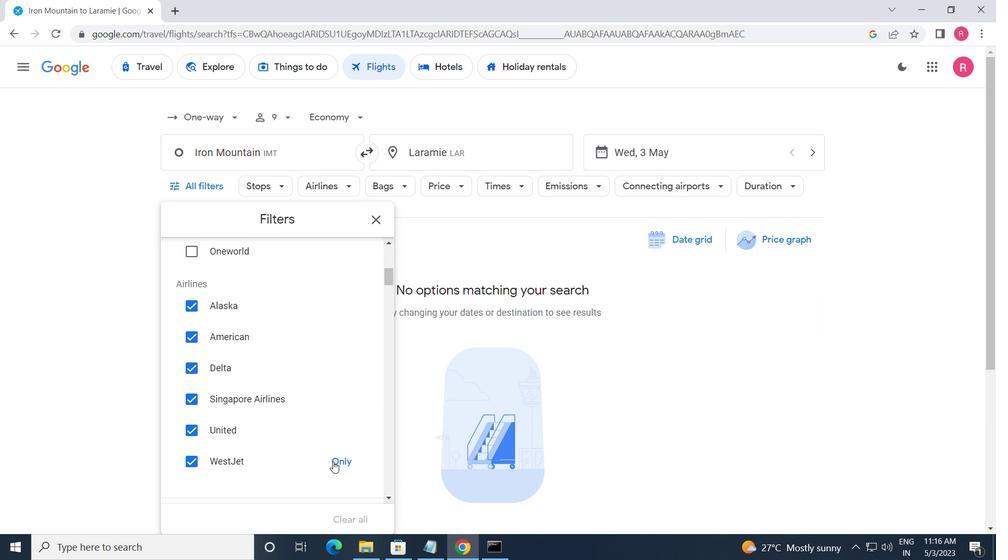 
Action: Mouse moved to (299, 438)
Screenshot: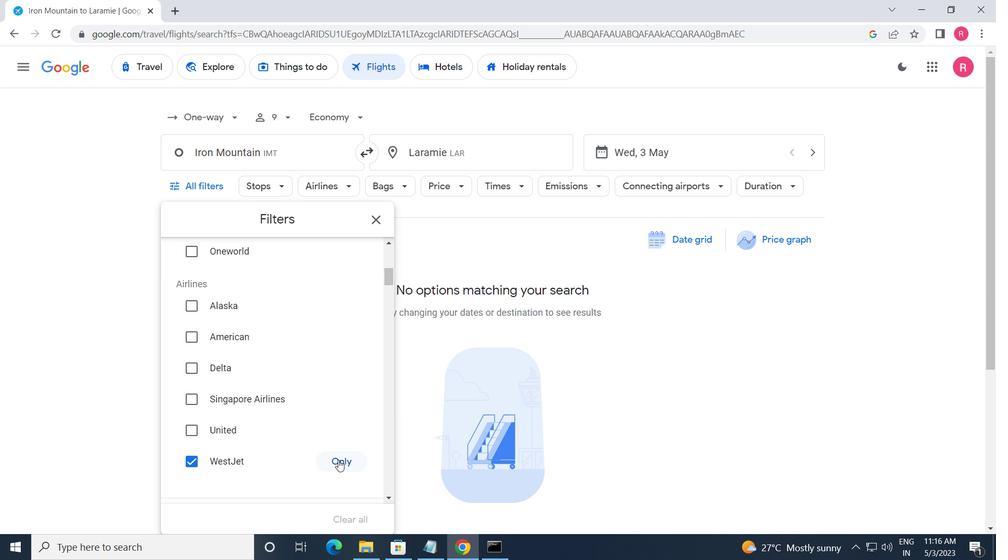
Action: Mouse scrolled (299, 437) with delta (0, 0)
Screenshot: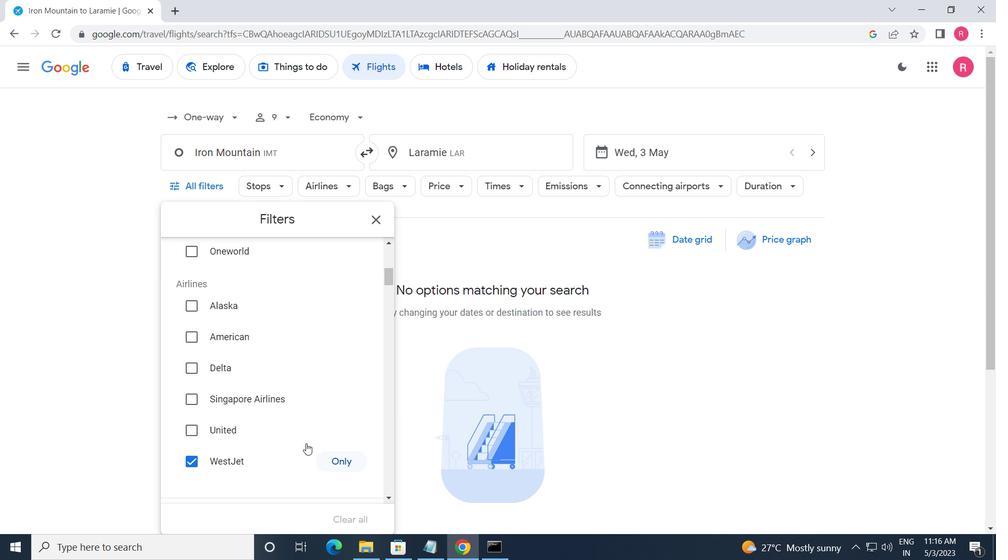 
Action: Mouse scrolled (299, 437) with delta (0, 0)
Screenshot: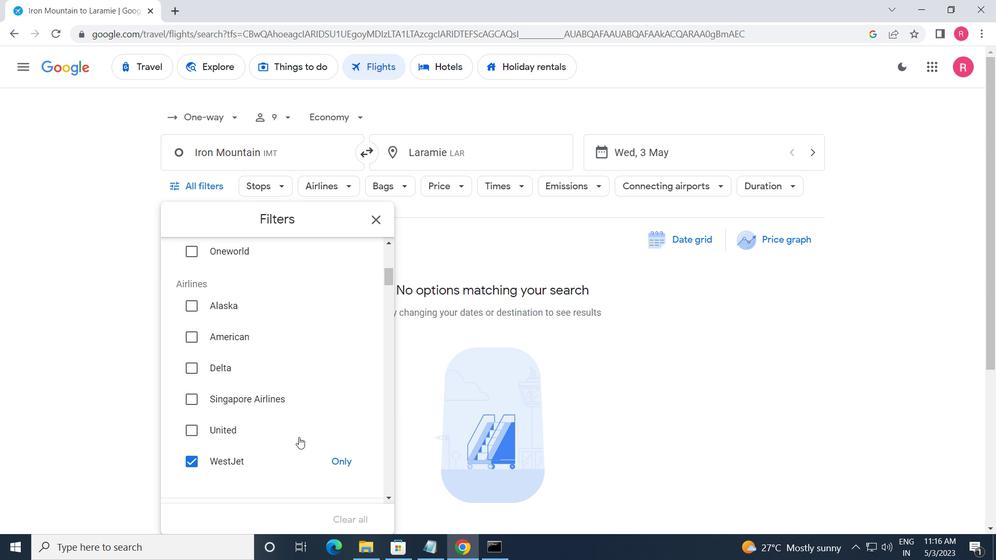 
Action: Mouse scrolled (299, 437) with delta (0, 0)
Screenshot: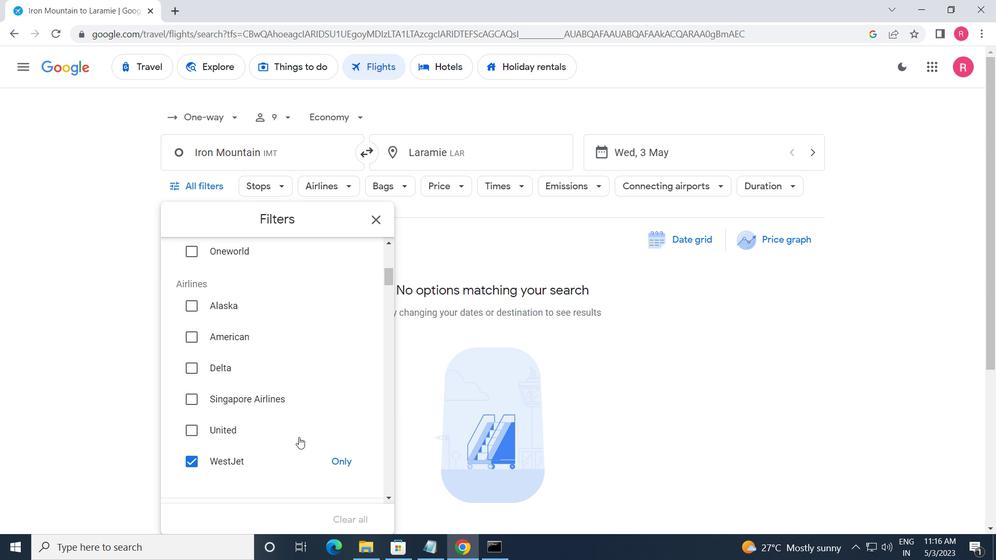 
Action: Mouse moved to (352, 391)
Screenshot: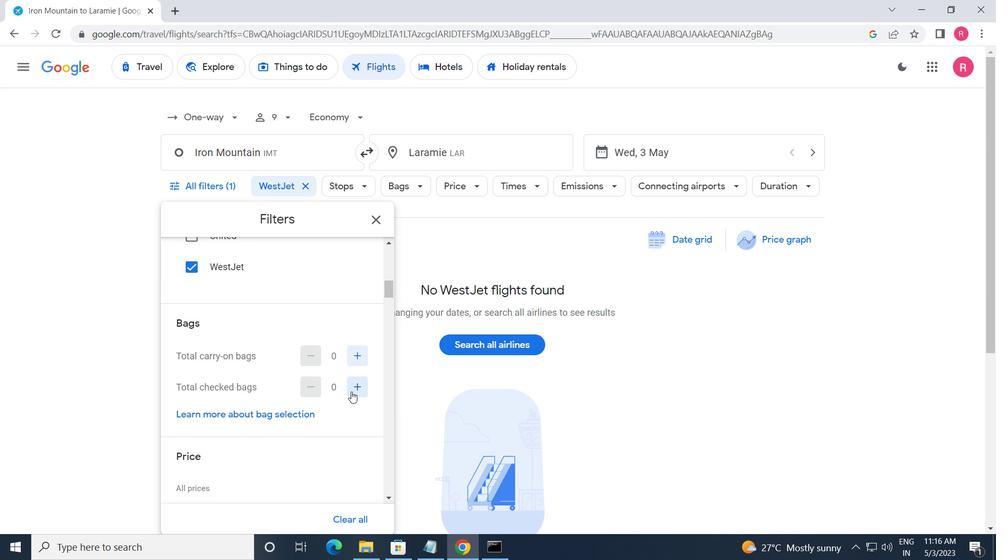 
Action: Mouse pressed left at (352, 391)
Screenshot: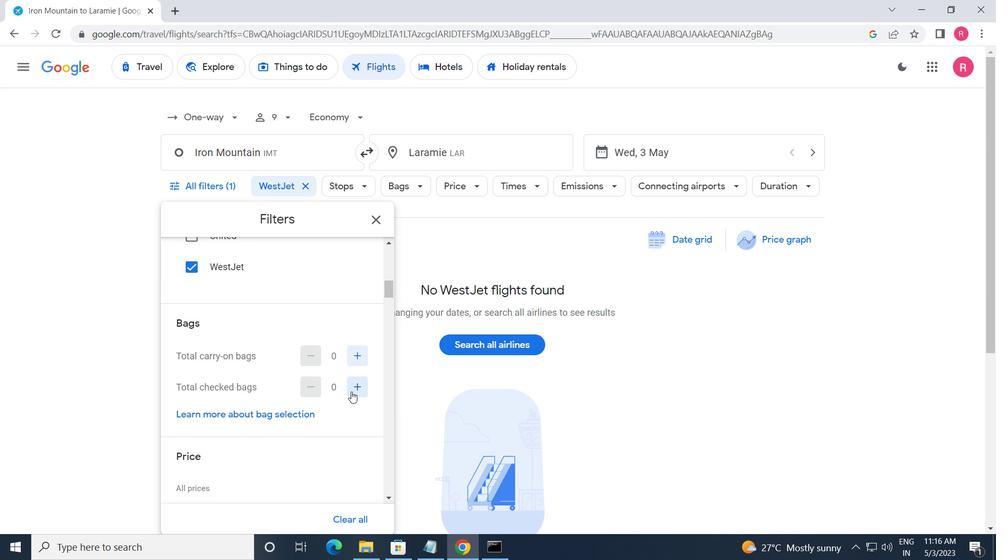 
Action: Mouse pressed left at (352, 391)
Screenshot: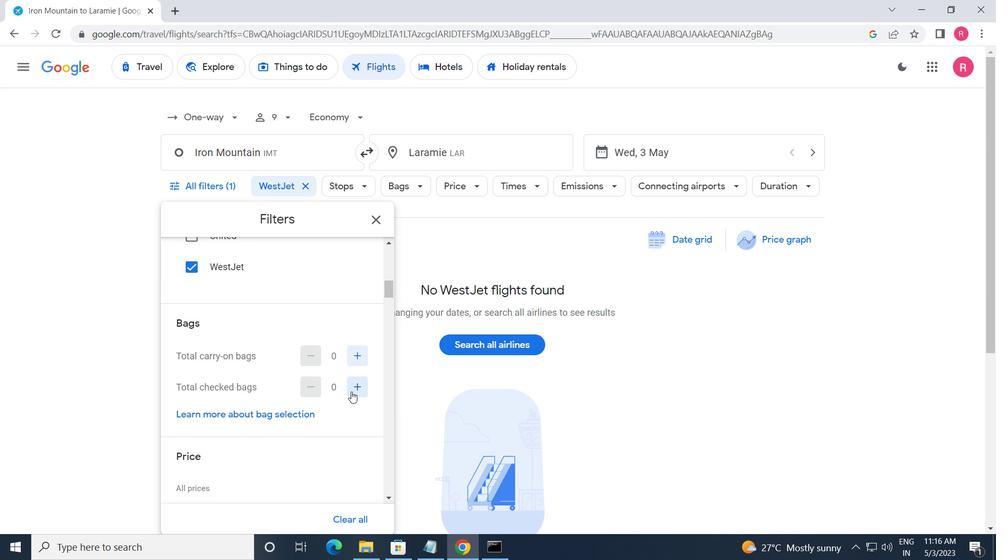 
Action: Mouse pressed left at (352, 391)
Screenshot: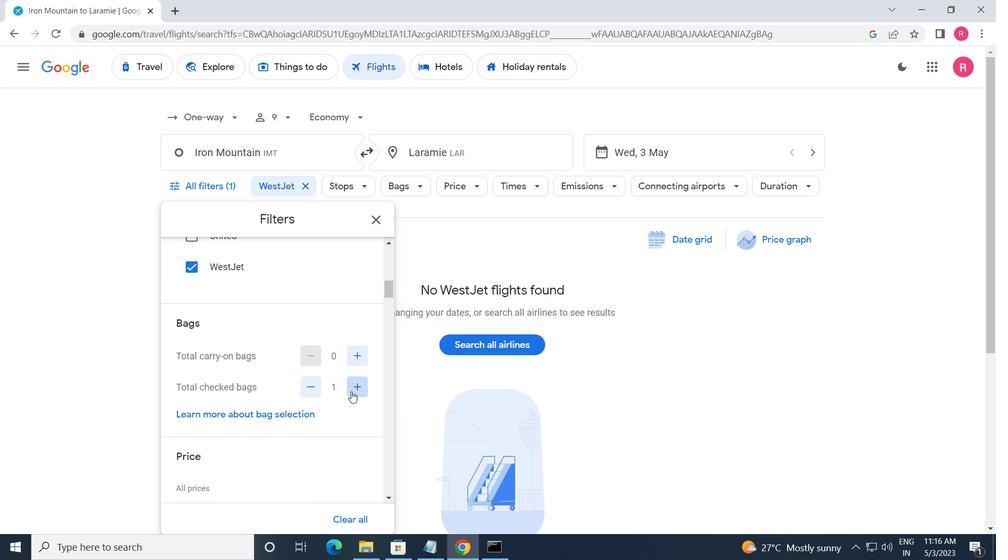 
Action: Mouse pressed left at (352, 391)
Screenshot: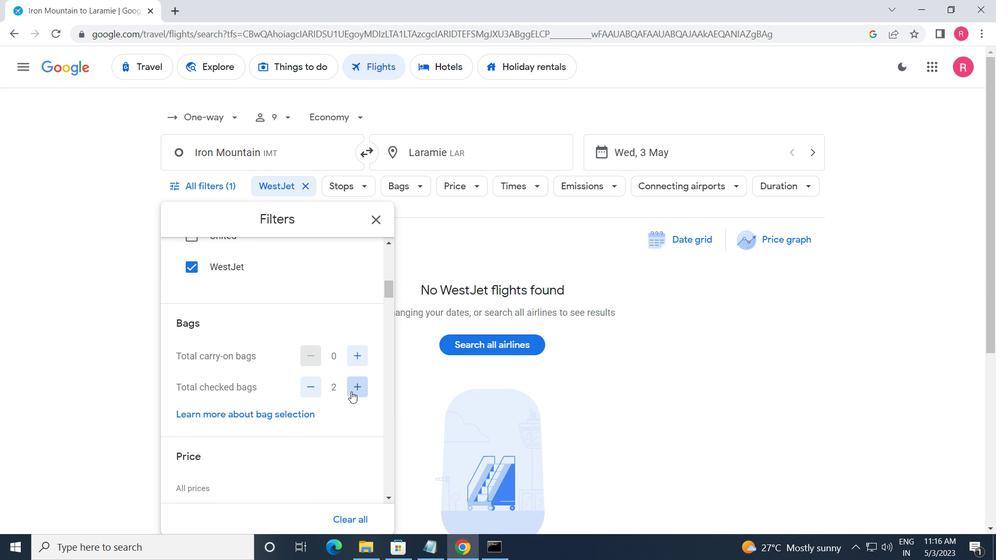 
Action: Mouse pressed left at (352, 391)
Screenshot: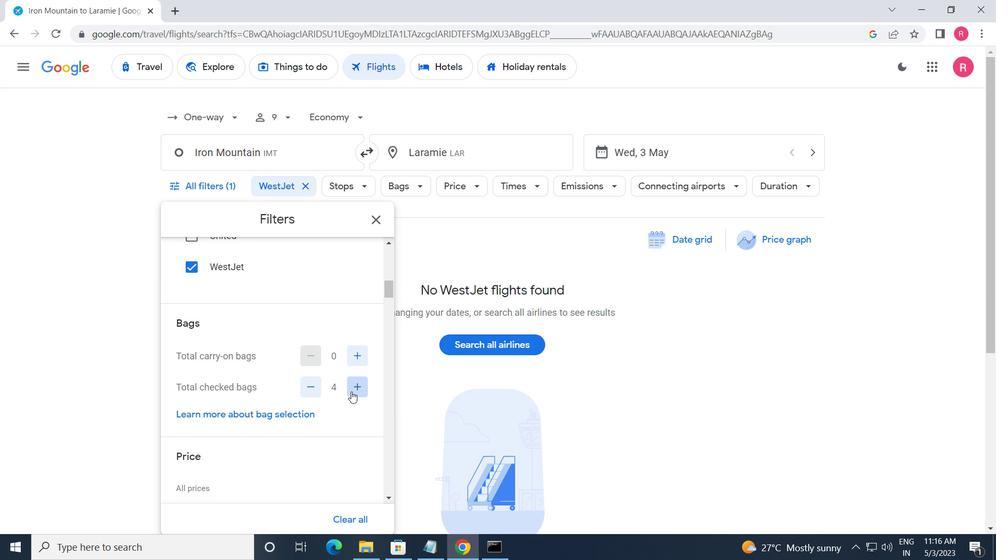 
Action: Mouse pressed left at (352, 391)
Screenshot: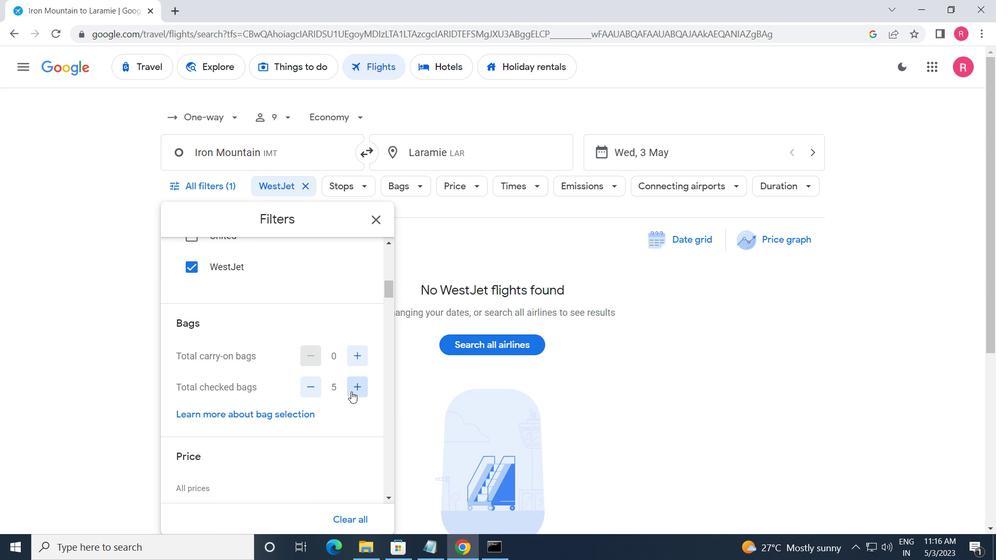 
Action: Mouse pressed left at (352, 391)
Screenshot: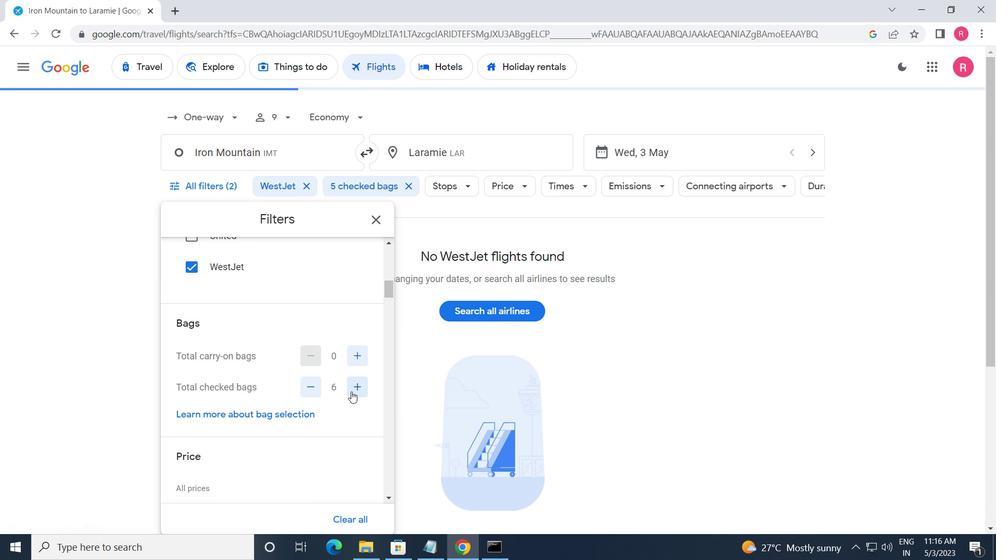 
Action: Mouse scrolled (352, 391) with delta (0, 0)
Screenshot: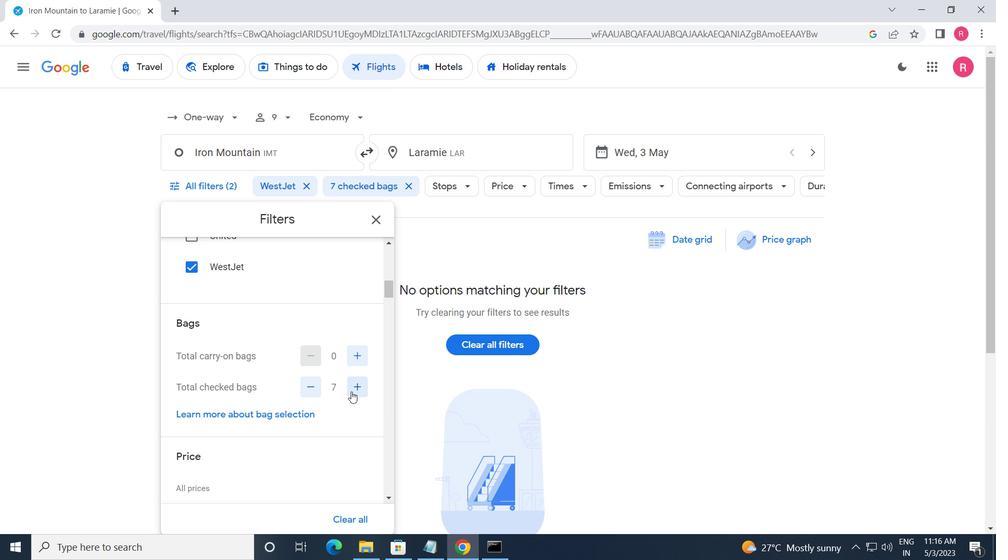 
Action: Mouse moved to (335, 415)
Screenshot: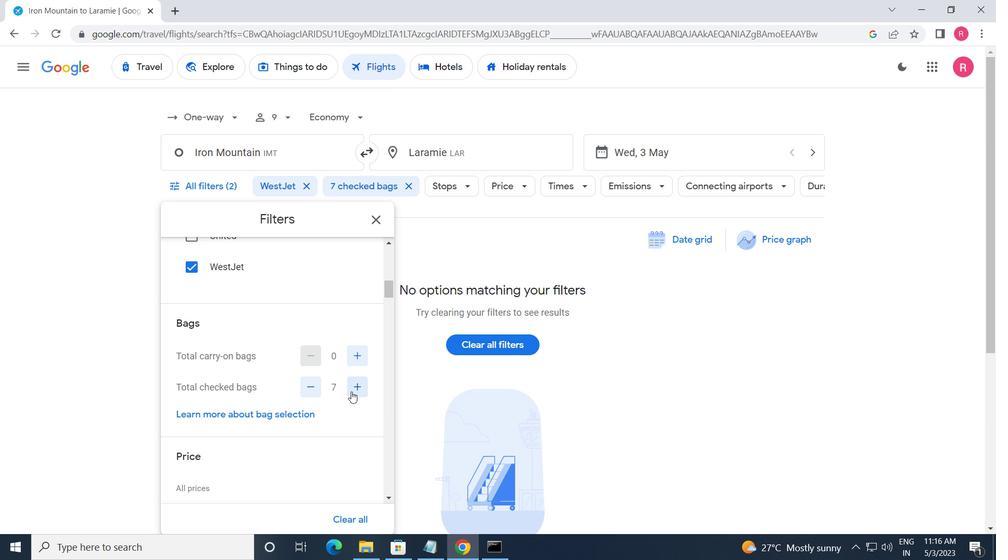 
Action: Mouse scrolled (335, 415) with delta (0, 0)
Screenshot: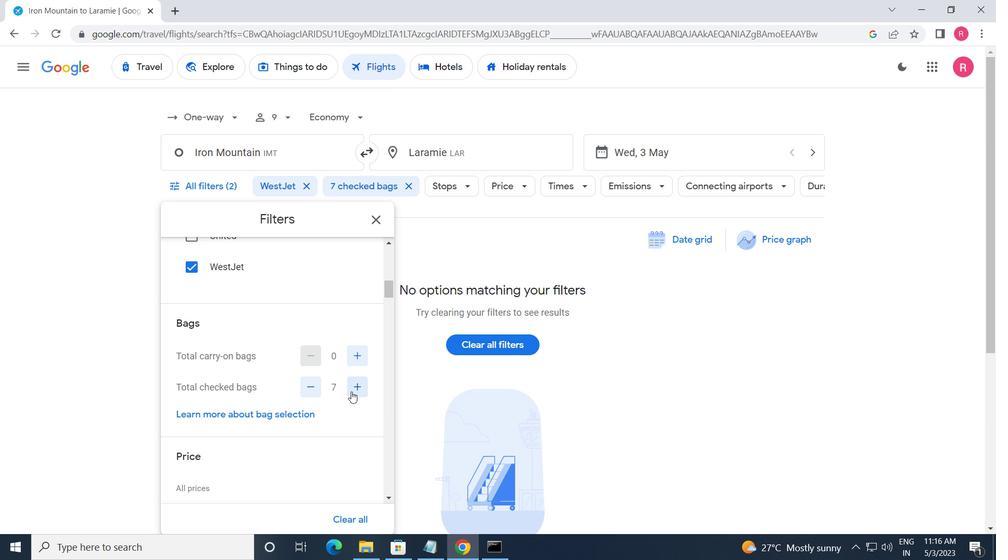 
Action: Mouse scrolled (335, 415) with delta (0, 0)
Screenshot: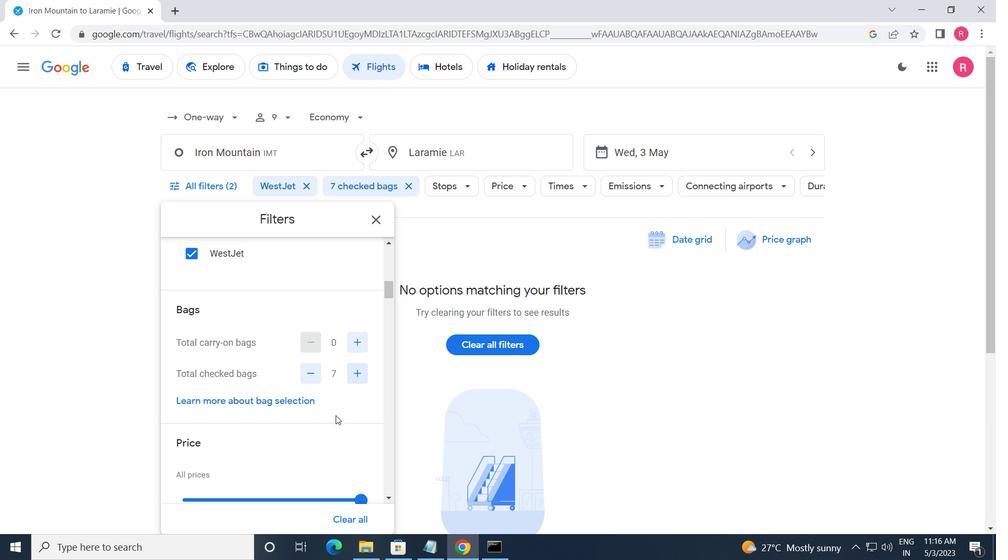 
Action: Mouse moved to (361, 326)
Screenshot: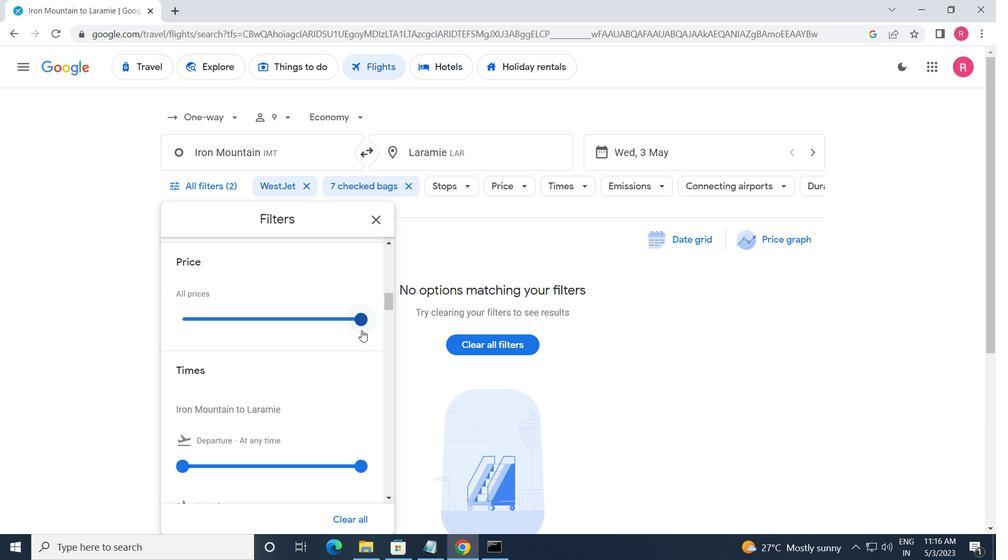 
Action: Mouse pressed left at (361, 326)
Screenshot: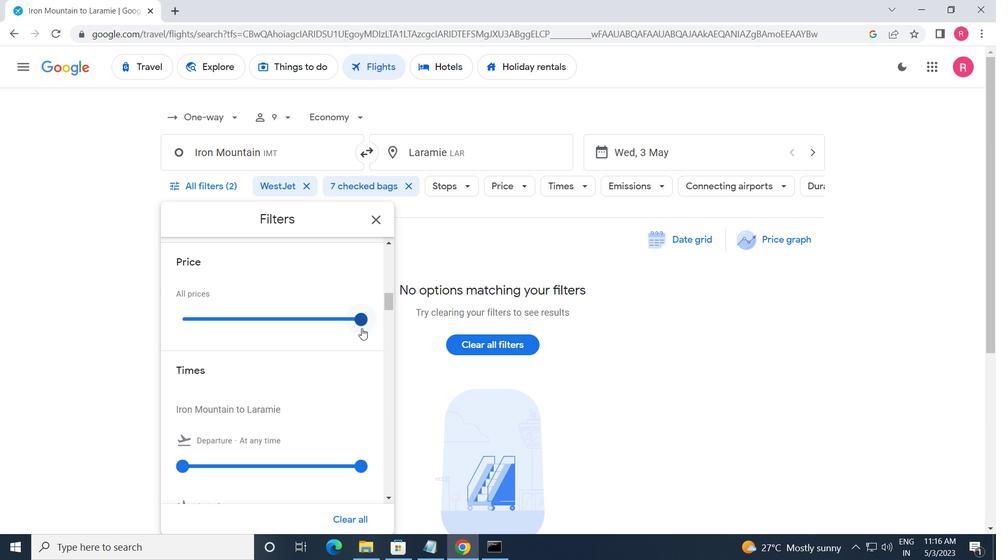 
Action: Mouse moved to (356, 330)
Screenshot: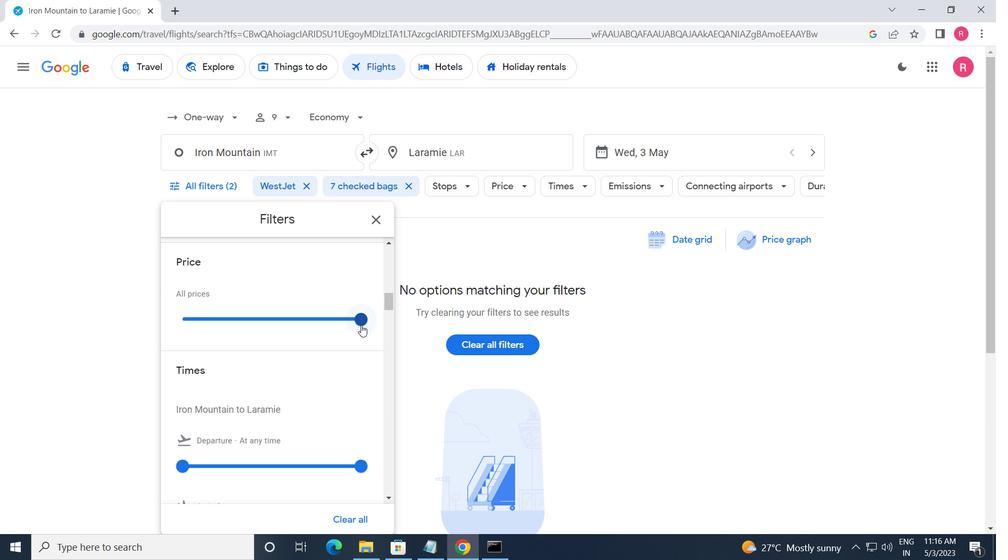 
Action: Mouse scrolled (356, 330) with delta (0, 0)
Screenshot: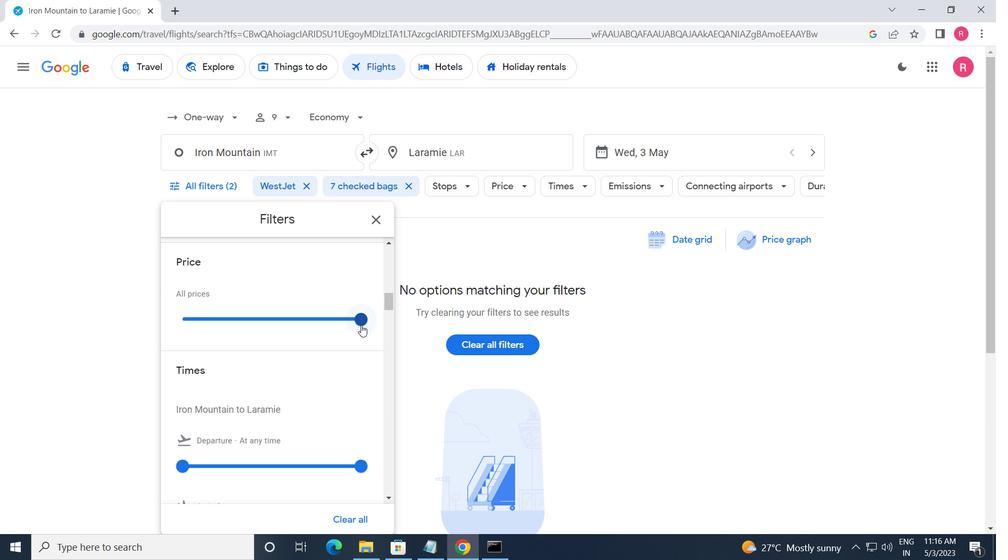 
Action: Mouse moved to (337, 347)
Screenshot: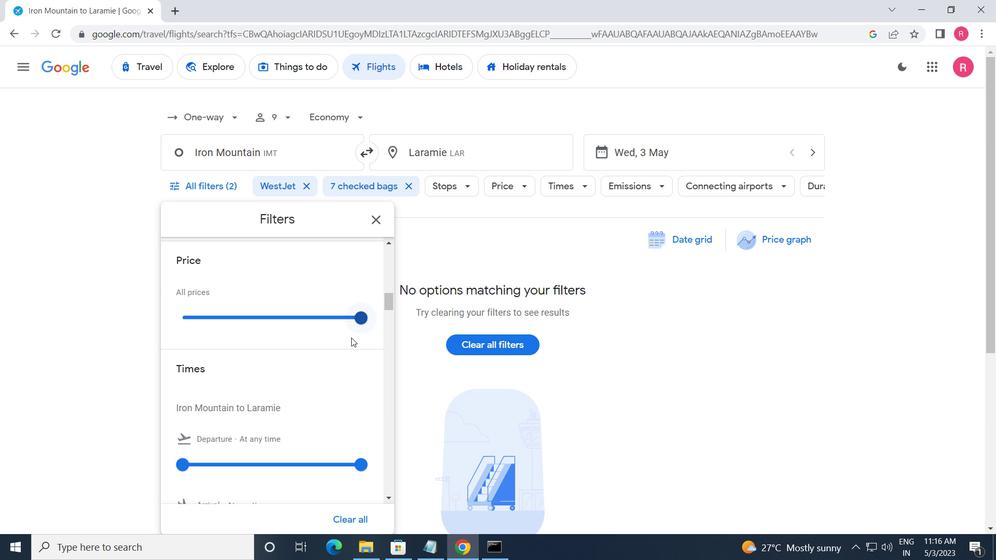 
Action: Mouse scrolled (337, 347) with delta (0, 0)
Screenshot: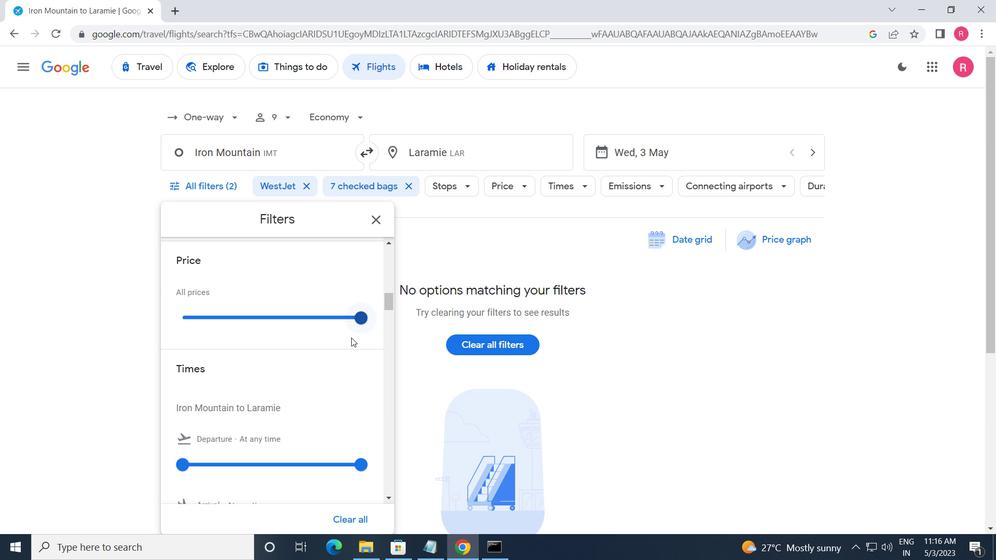 
Action: Mouse moved to (185, 335)
Screenshot: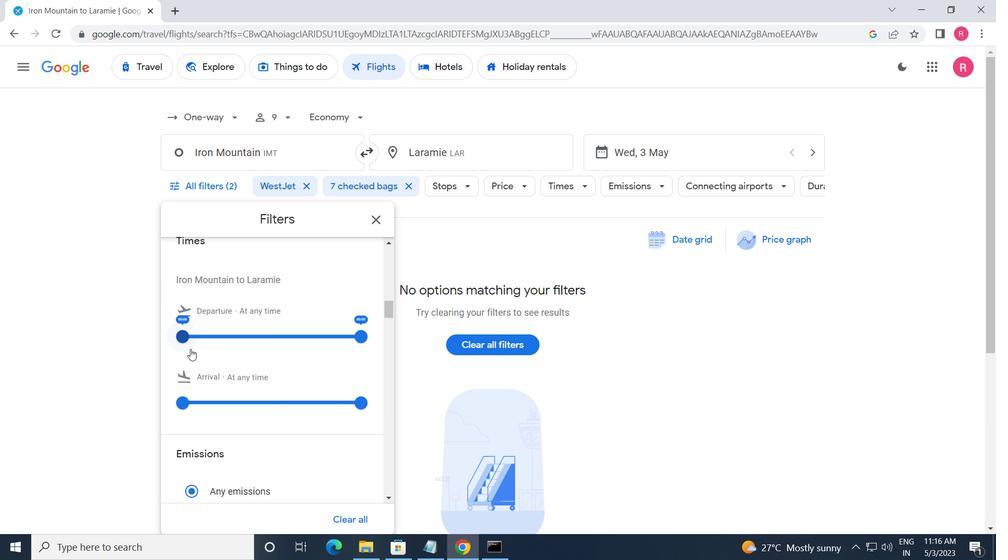 
Action: Mouse pressed left at (185, 335)
Screenshot: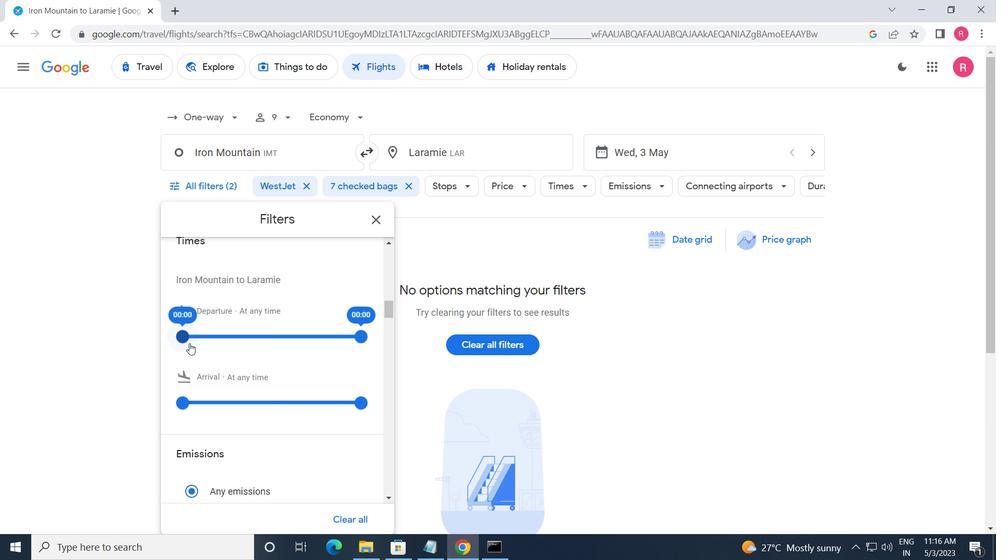 
Action: Mouse moved to (358, 335)
Screenshot: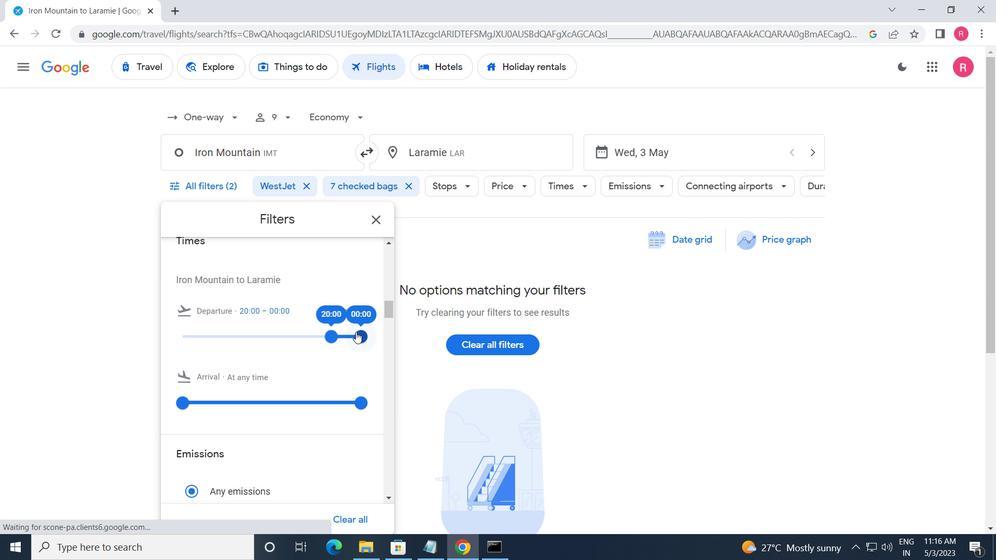 
Action: Mouse pressed left at (358, 335)
Screenshot: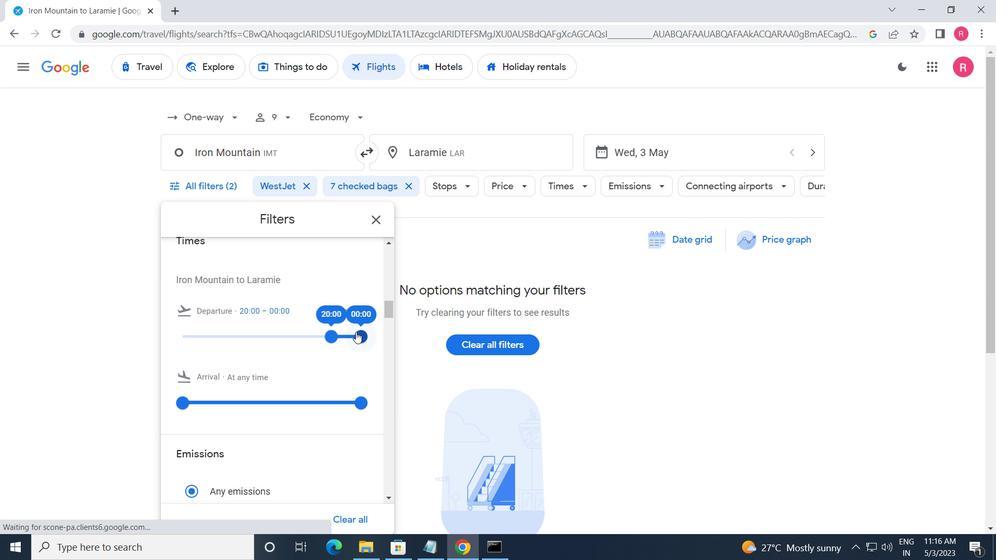 
Action: Mouse moved to (381, 220)
Screenshot: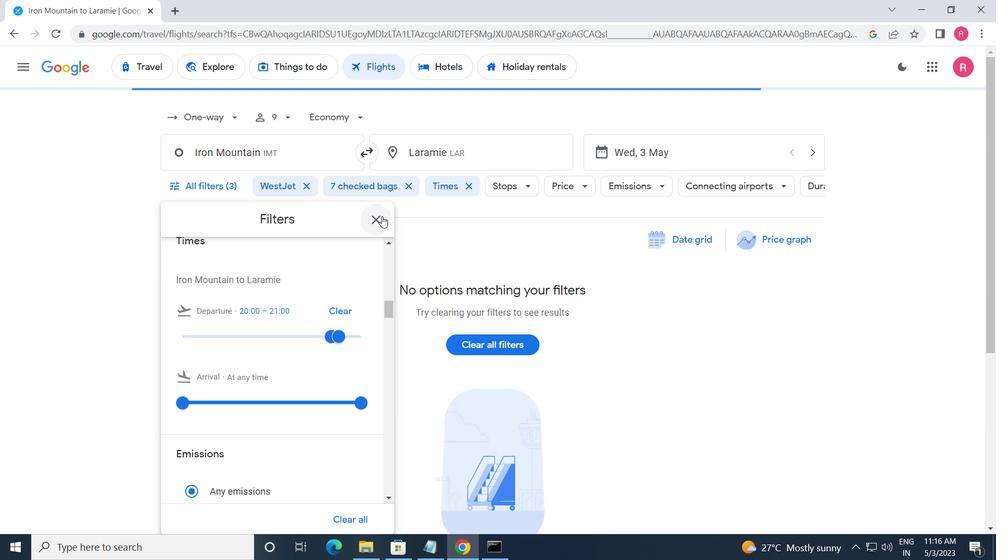 
Action: Mouse pressed left at (381, 220)
Screenshot: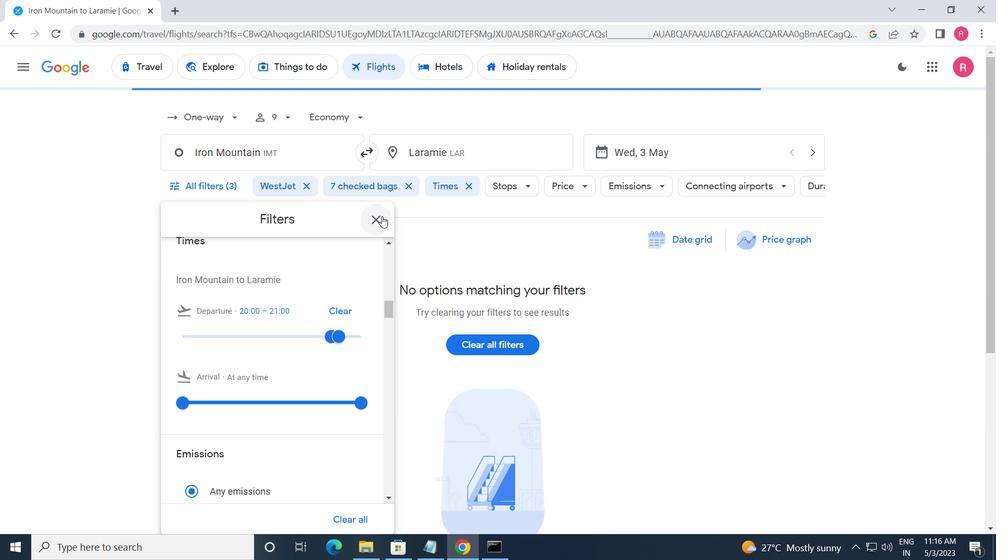 
Action: Mouse moved to (310, 223)
Screenshot: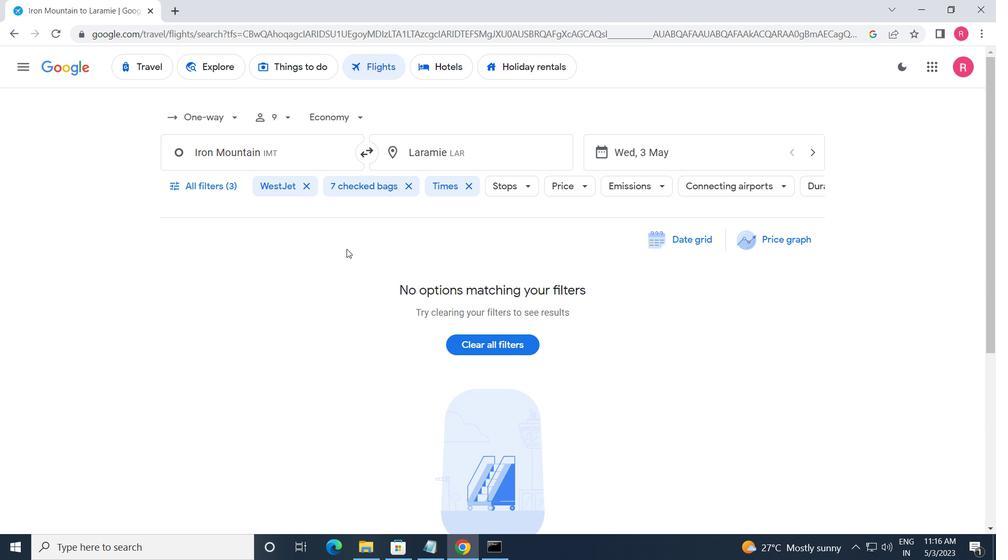 
